 Task: Arrange a 45-minute guest list management meeting for a private party.
Action: Mouse moved to (74, 131)
Screenshot: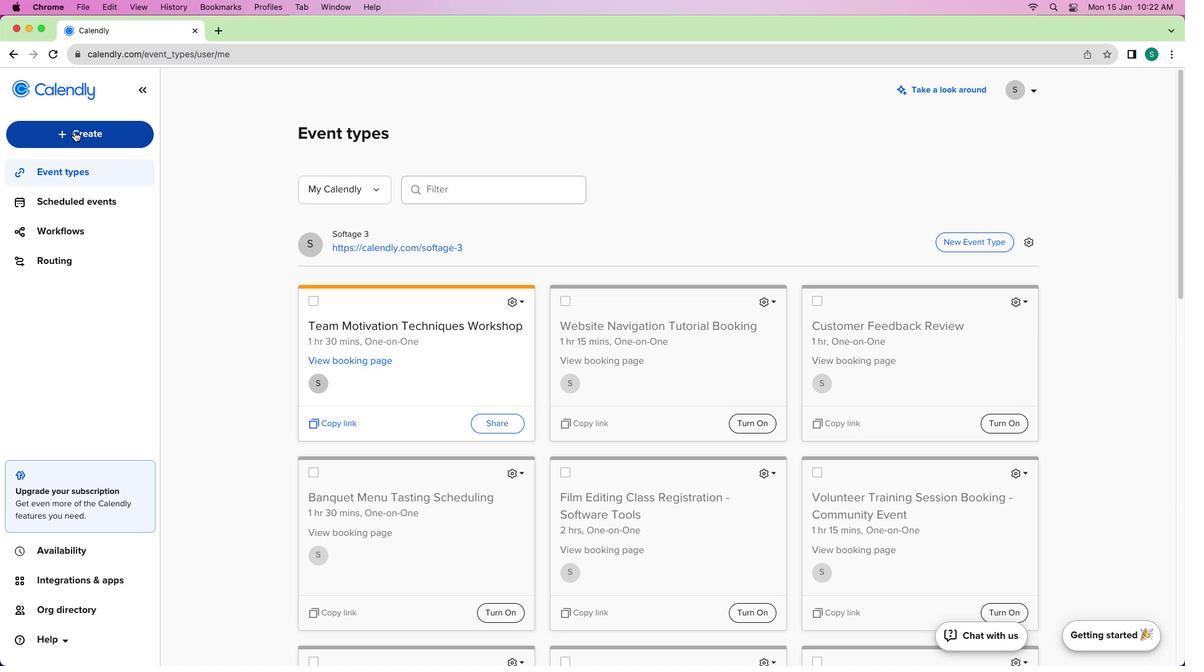 
Action: Mouse pressed left at (74, 131)
Screenshot: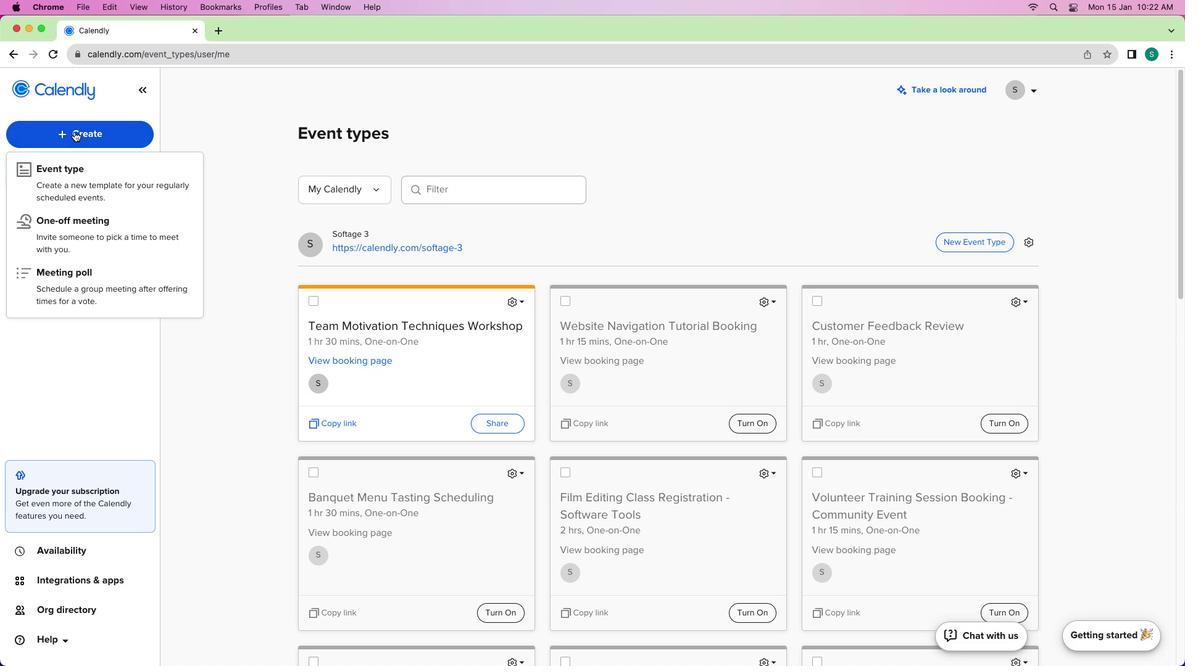 
Action: Mouse moved to (94, 170)
Screenshot: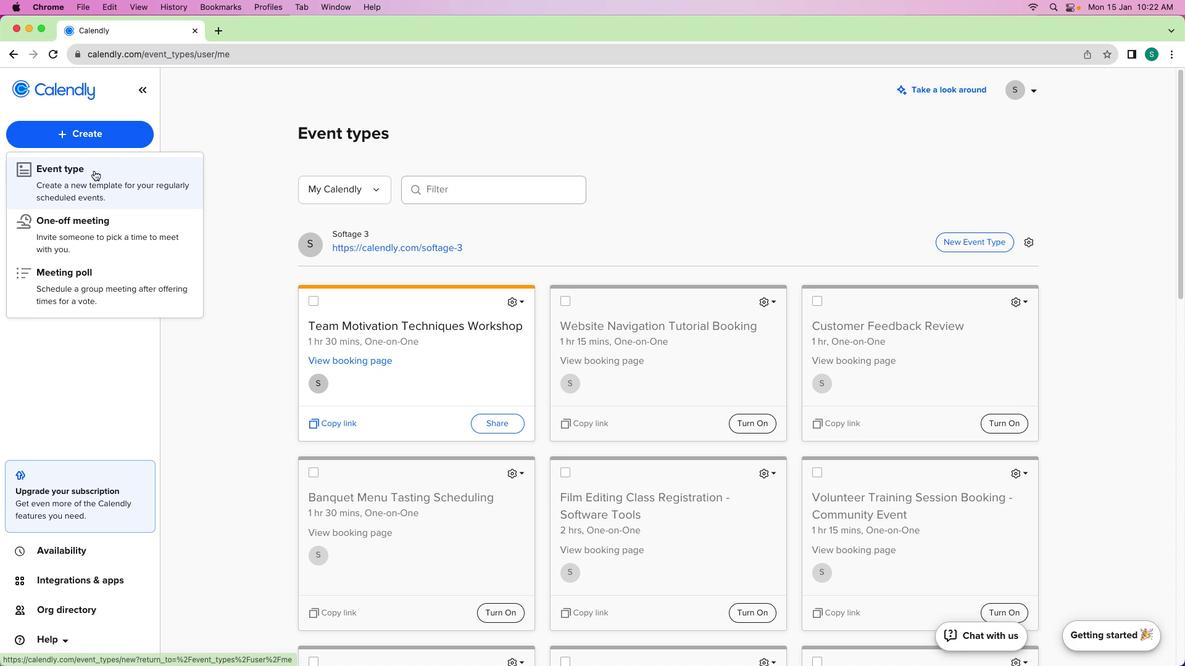 
Action: Mouse pressed left at (94, 170)
Screenshot: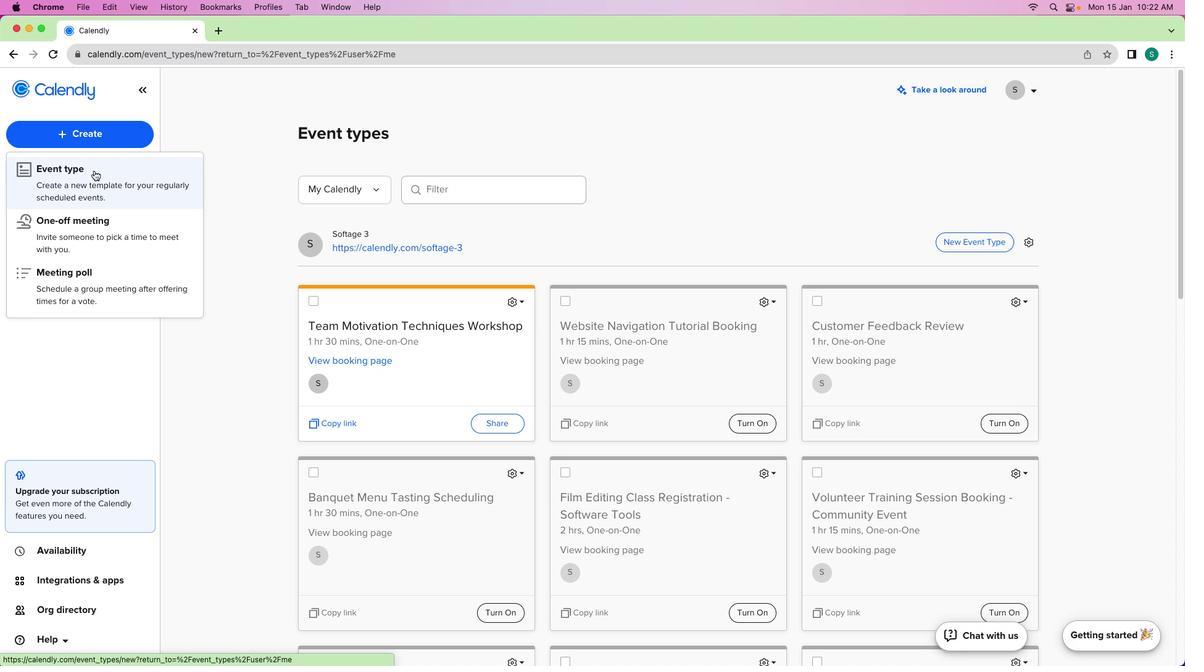 
Action: Mouse moved to (386, 246)
Screenshot: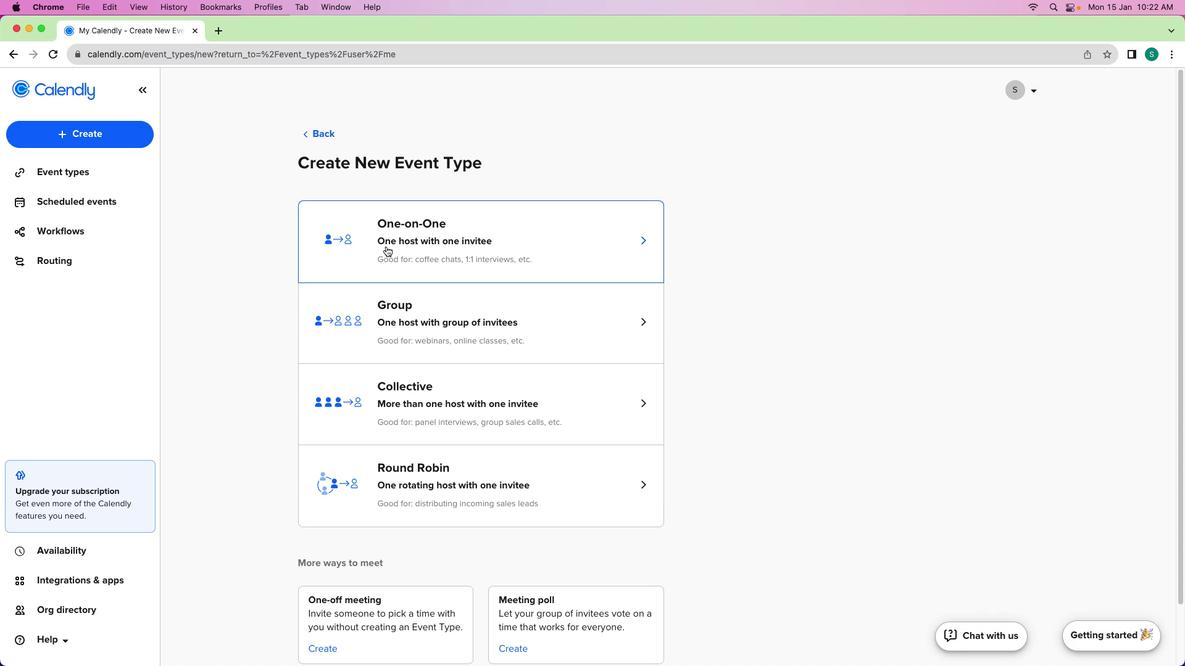 
Action: Mouse pressed left at (386, 246)
Screenshot: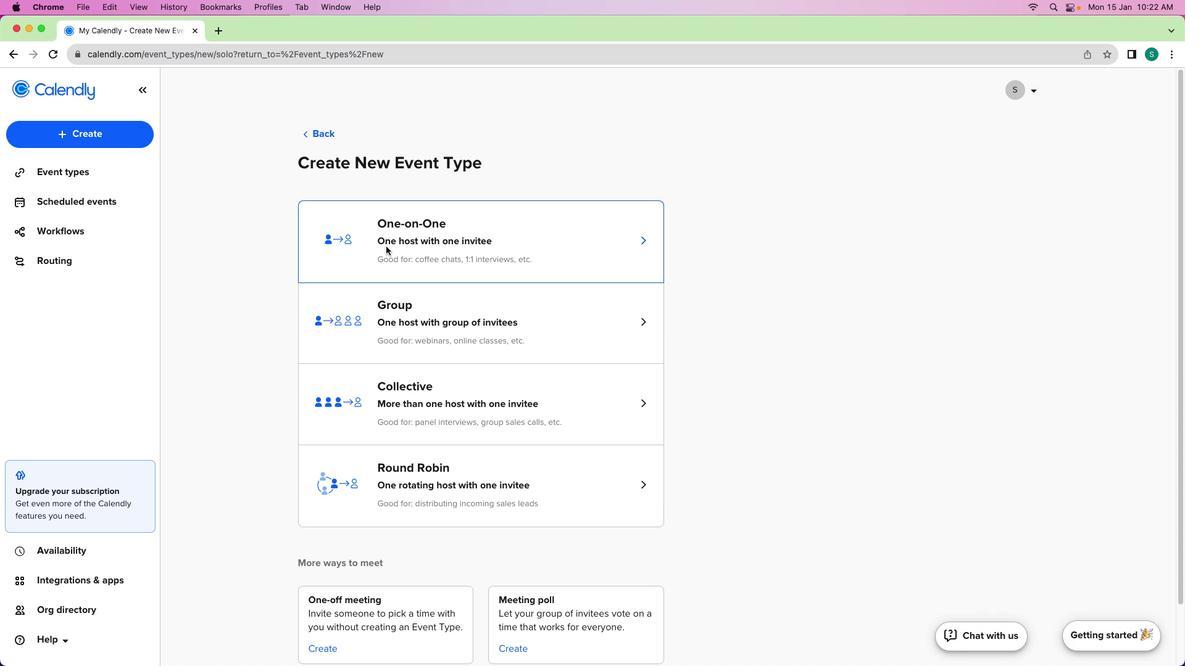 
Action: Mouse moved to (148, 189)
Screenshot: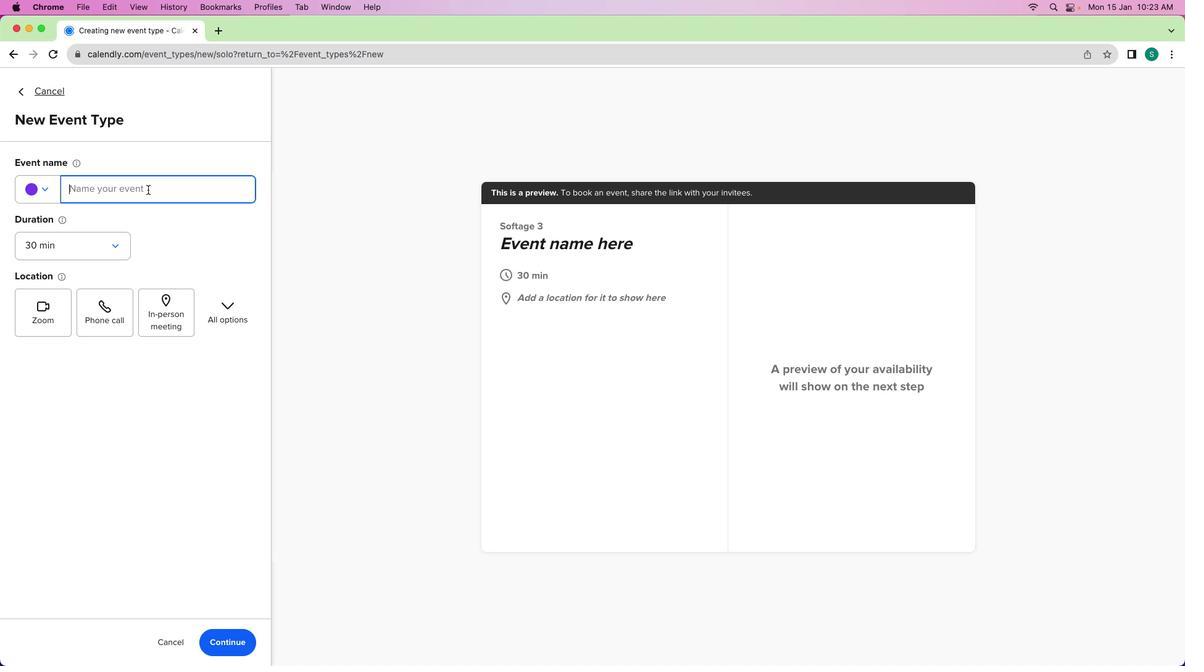 
Action: Mouse pressed left at (148, 189)
Screenshot: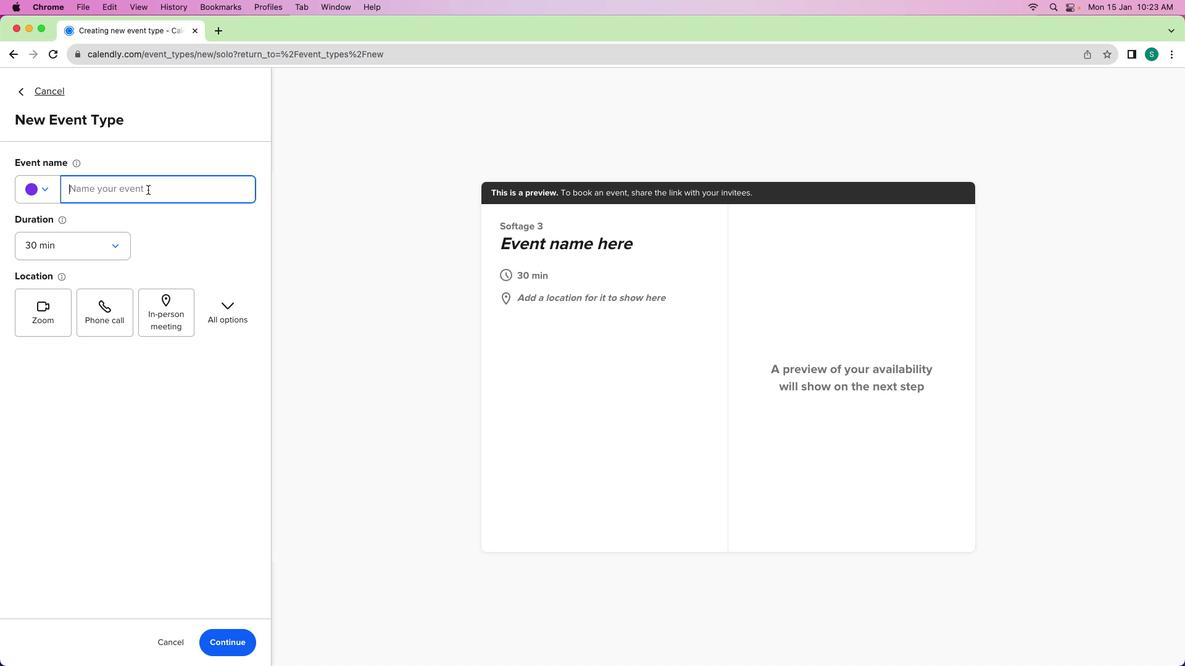 
Action: Mouse moved to (148, 189)
Screenshot: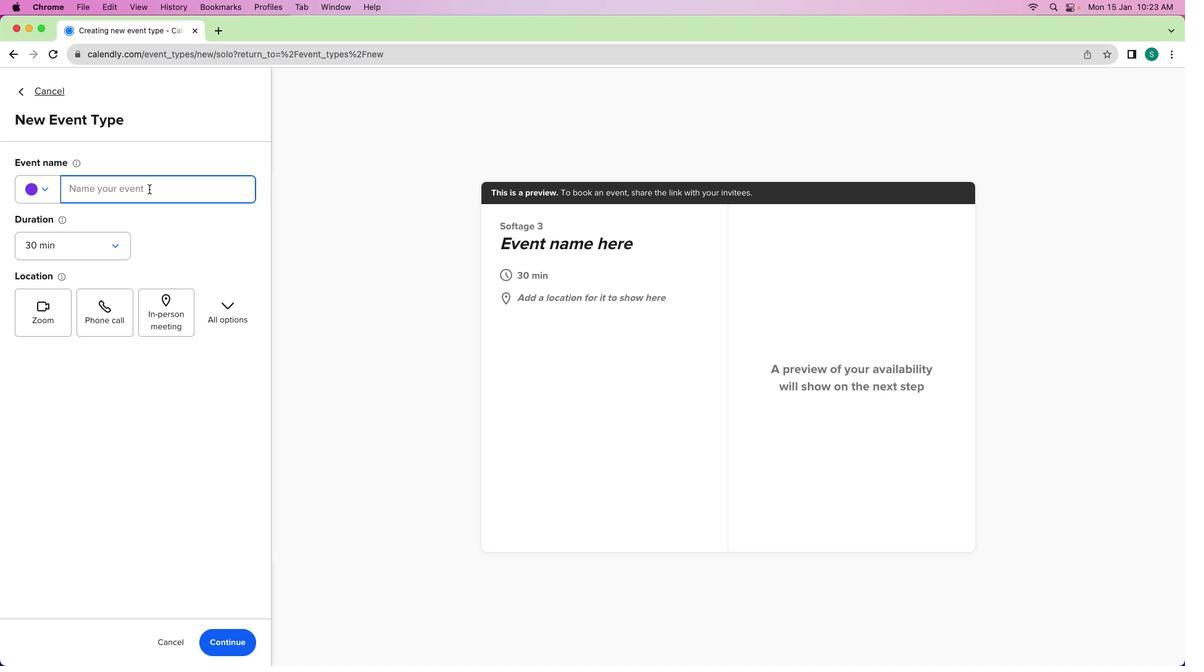 
Action: Key pressed Key.shift'G''u''e''s''t'Key.spaceKey.shift'L''i''s''t'Key.spaceKey.shift'M''a''n''a''g''e''m''e''n''t'Key.spaceKey.shift'M''e''e''t''i''n''g'Key.space'f''o''r'Key.spaceKey.shift'P''r''i''v''a''t''e'Key.spaceKey.shift'P''a''r''t''y'
Screenshot: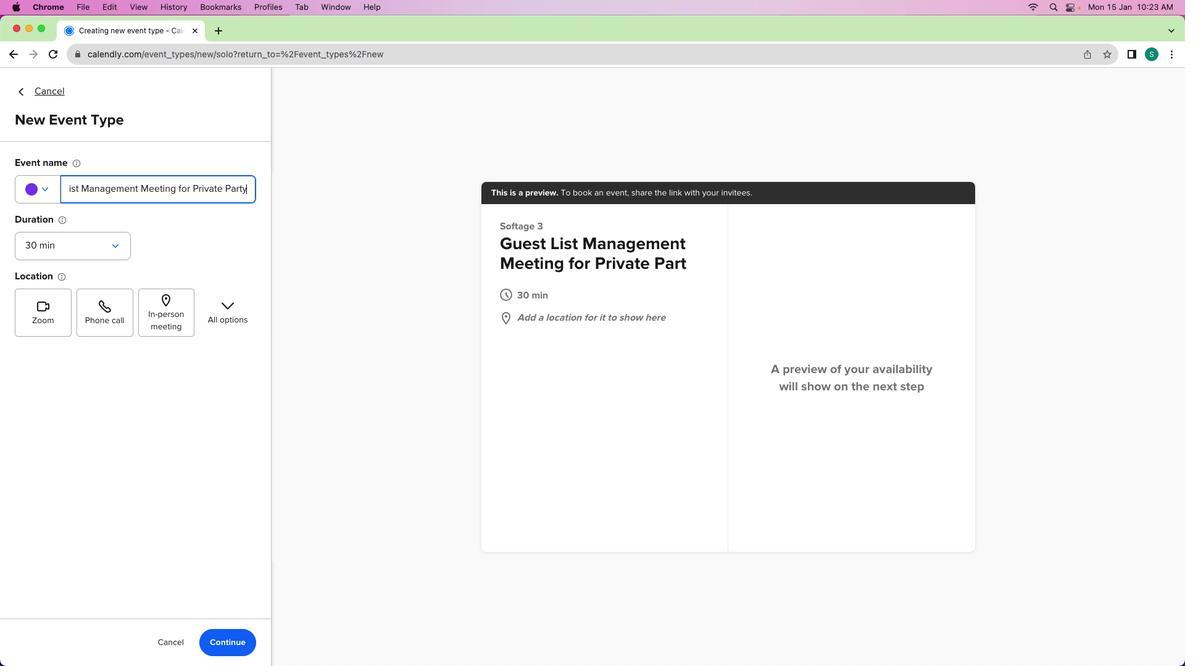 
Action: Mouse moved to (84, 250)
Screenshot: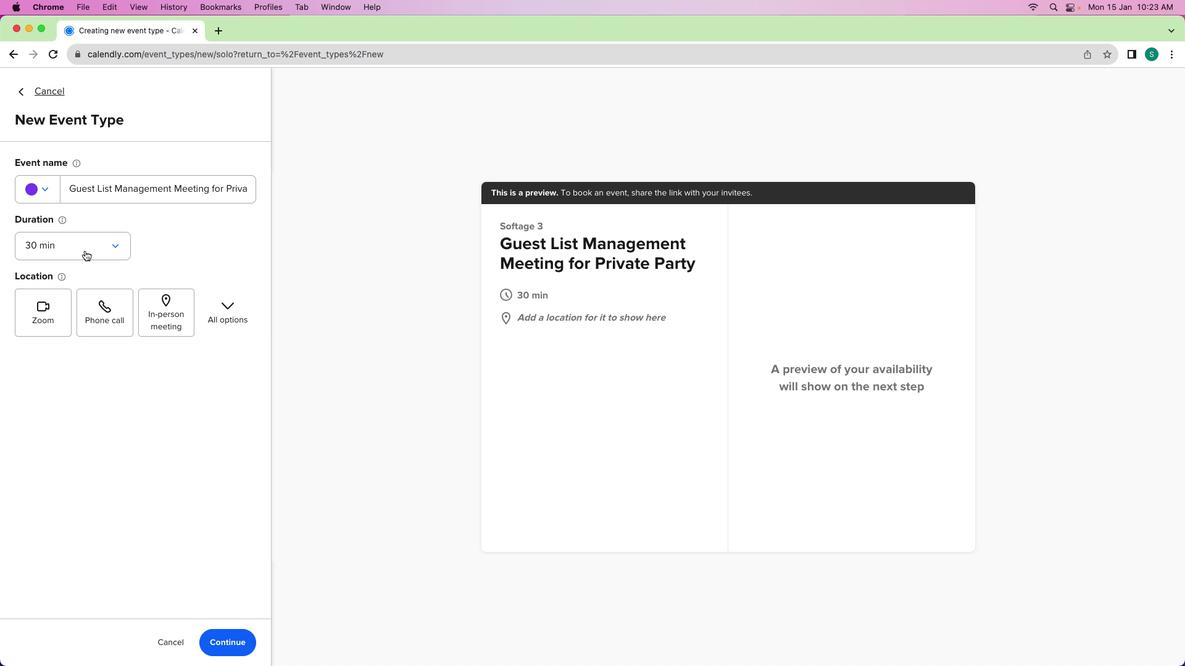 
Action: Mouse pressed left at (84, 250)
Screenshot: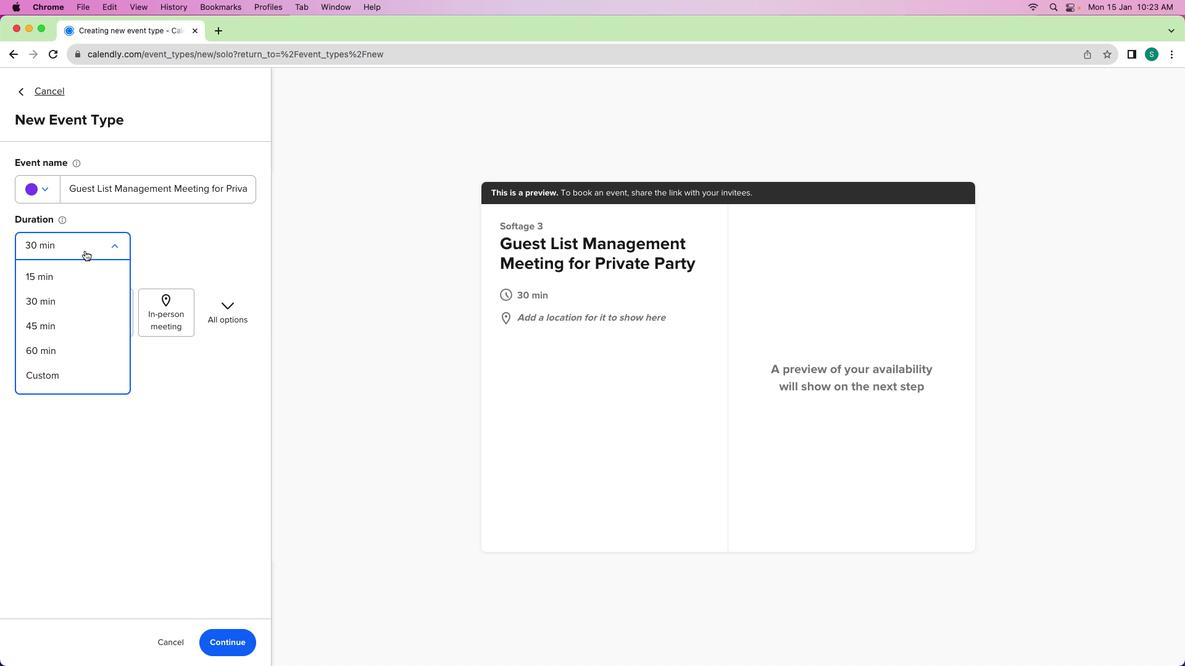 
Action: Mouse moved to (42, 325)
Screenshot: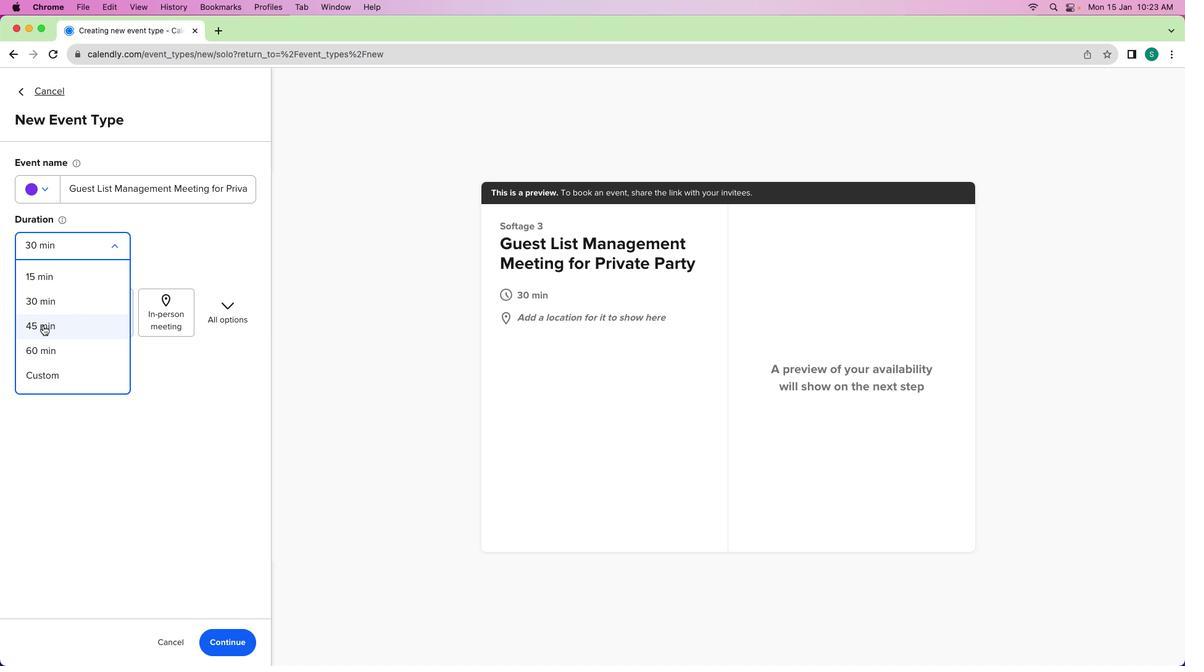 
Action: Mouse pressed left at (42, 325)
Screenshot: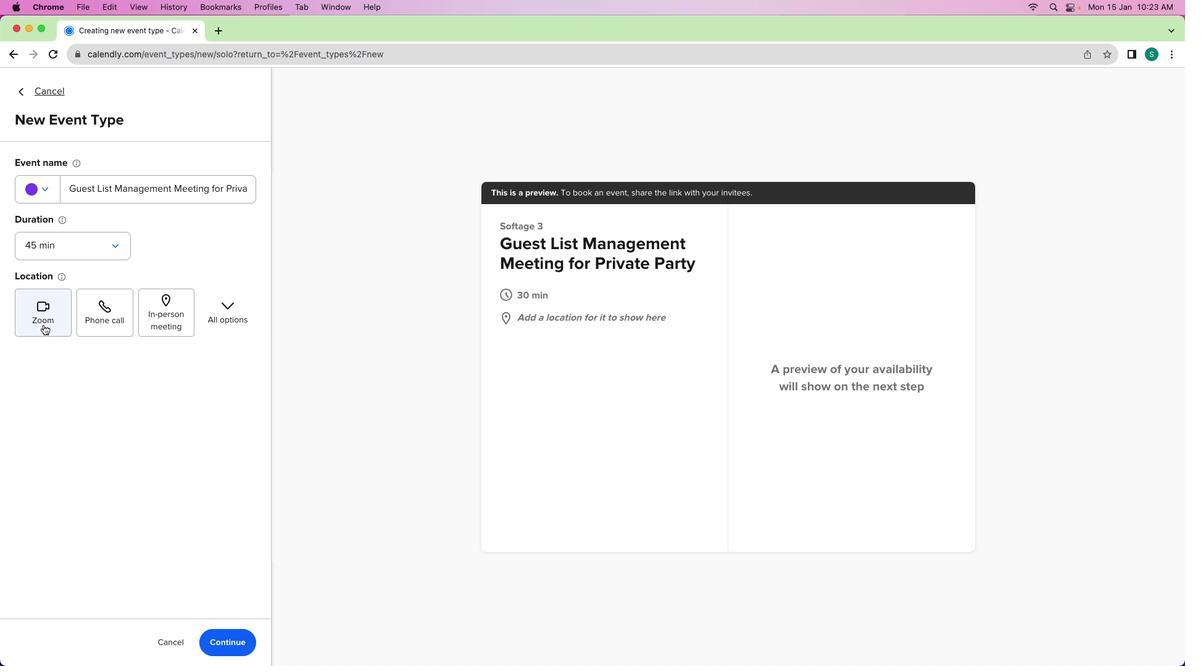 
Action: Mouse moved to (35, 200)
Screenshot: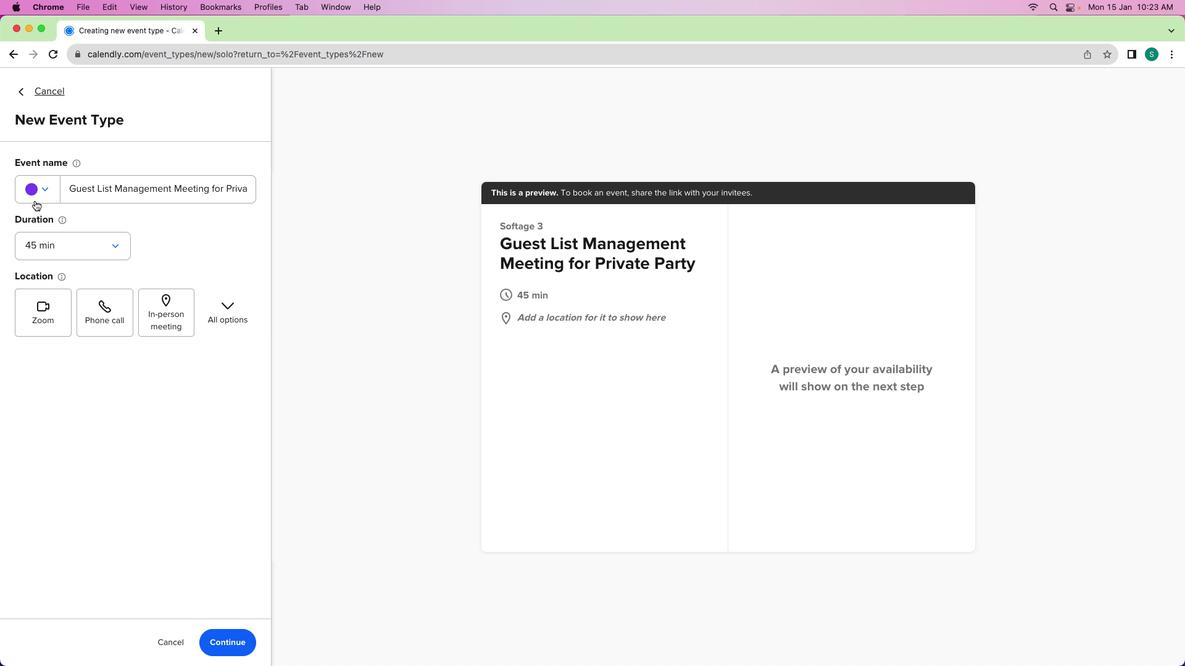 
Action: Mouse pressed left at (35, 200)
Screenshot: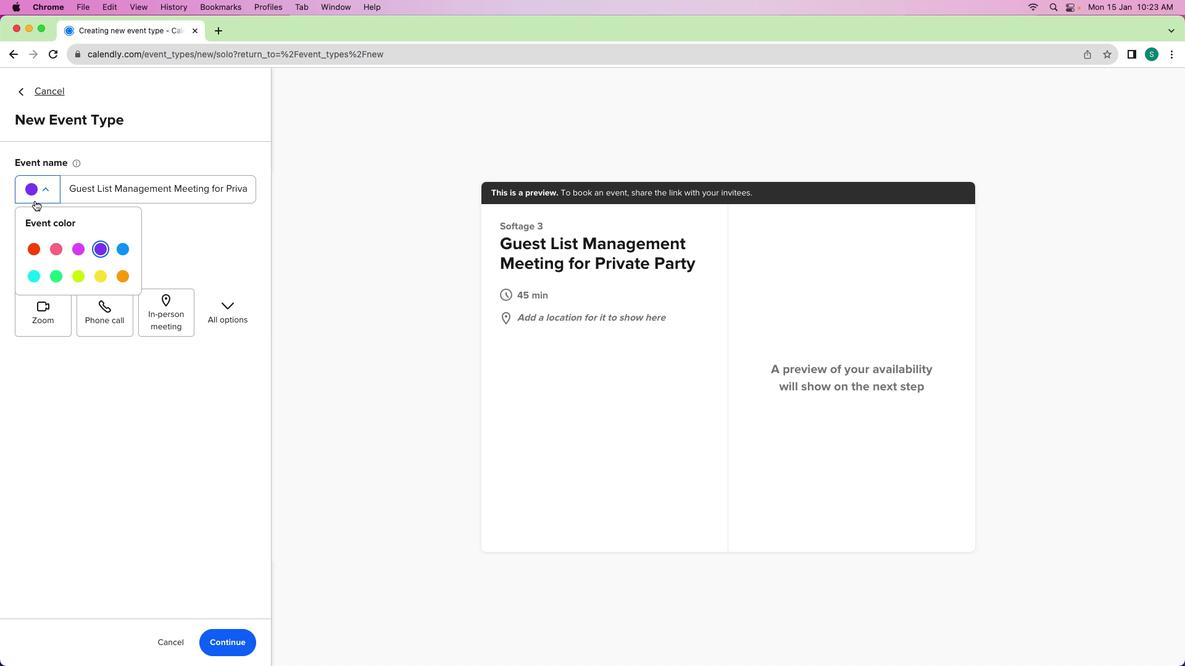 
Action: Mouse moved to (75, 249)
Screenshot: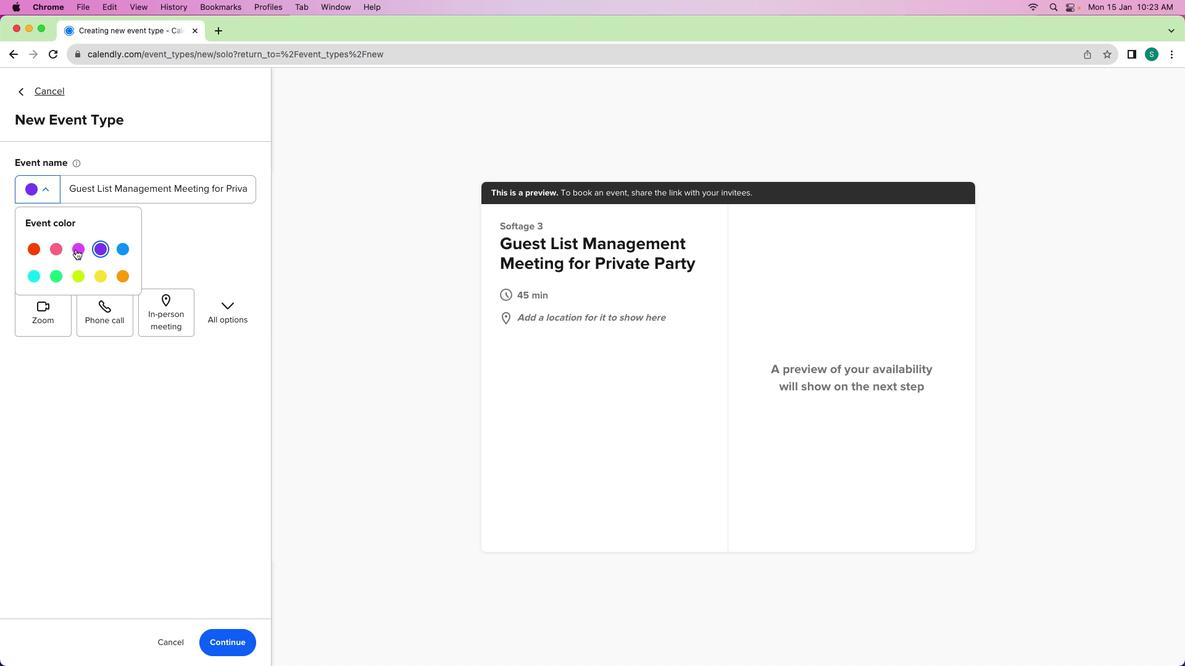 
Action: Mouse pressed left at (75, 249)
Screenshot: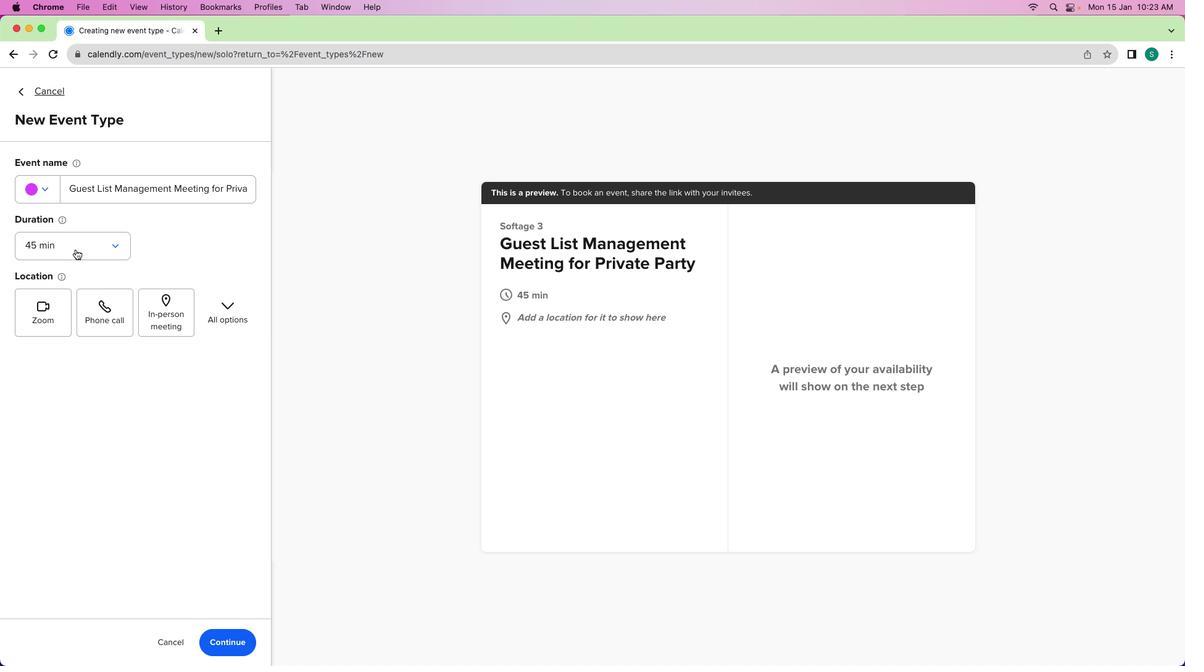 
Action: Mouse moved to (62, 295)
Screenshot: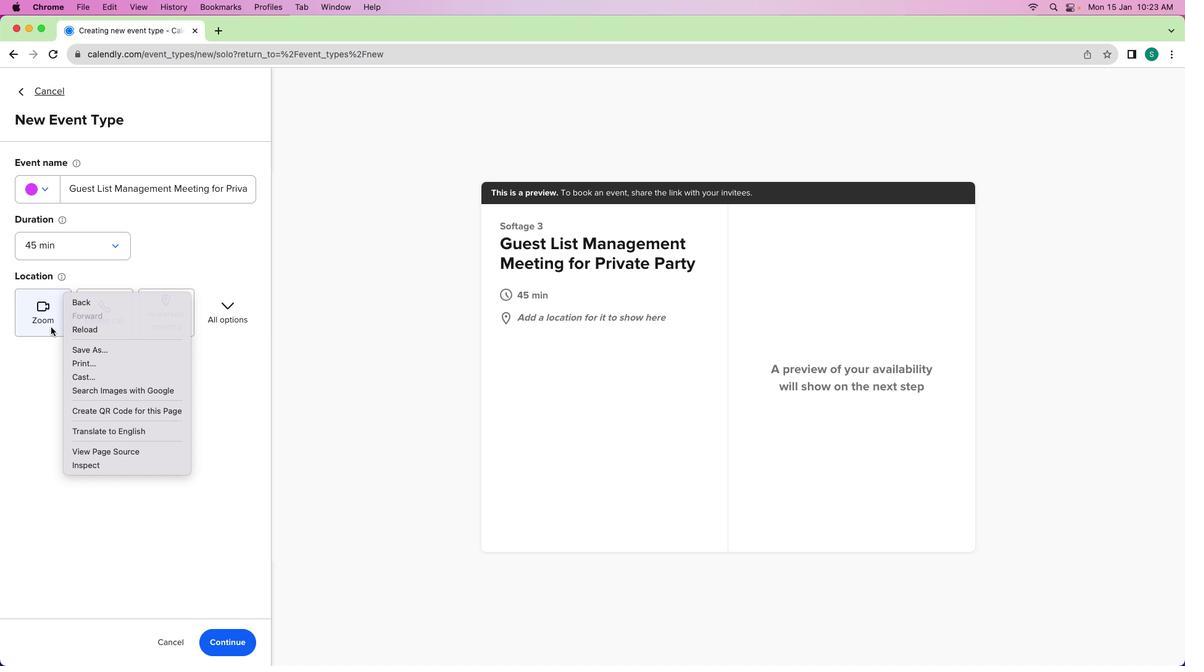 
Action: Mouse pressed right at (62, 295)
Screenshot: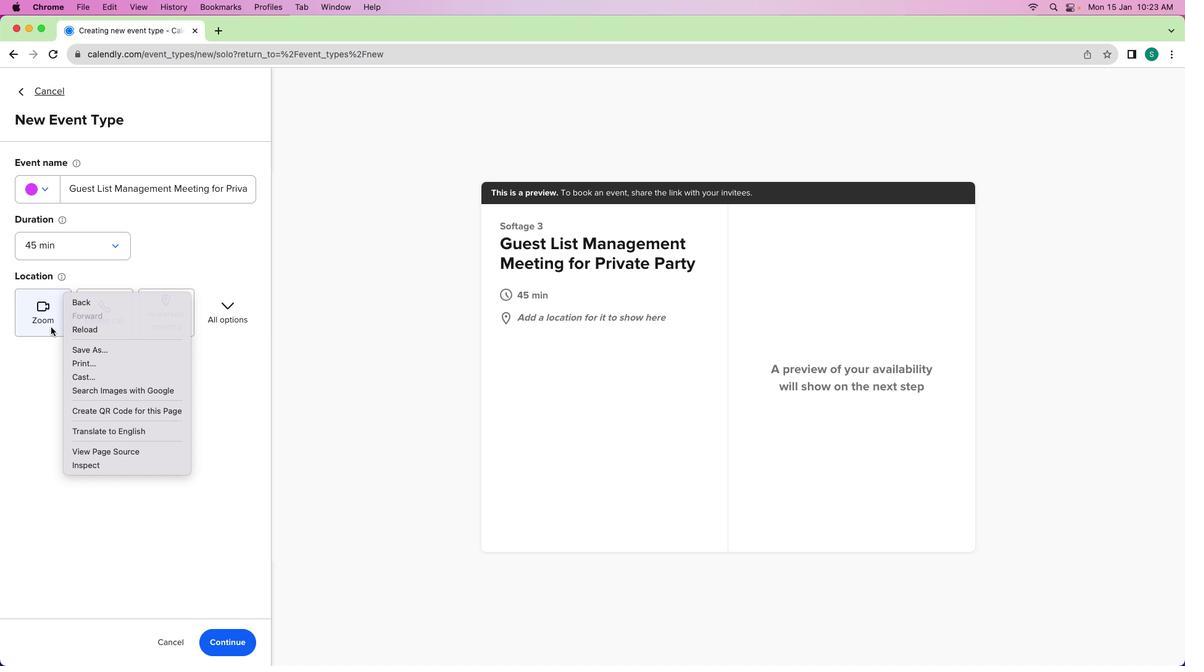 
Action: Mouse moved to (55, 321)
Screenshot: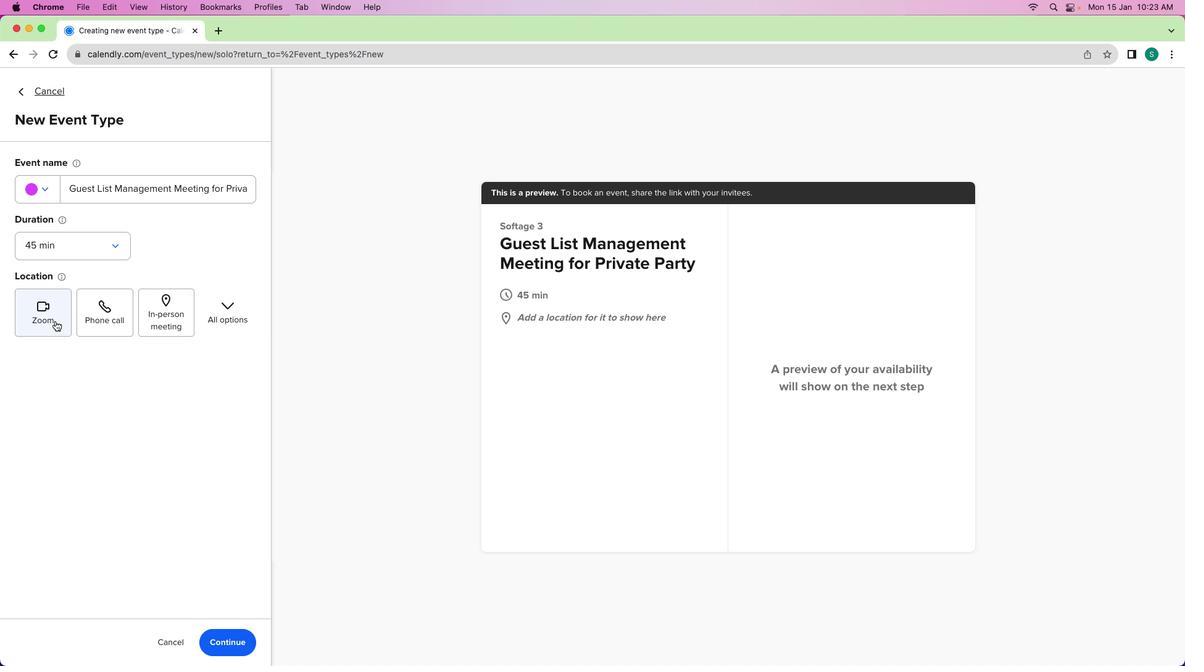 
Action: Mouse pressed left at (55, 321)
Screenshot: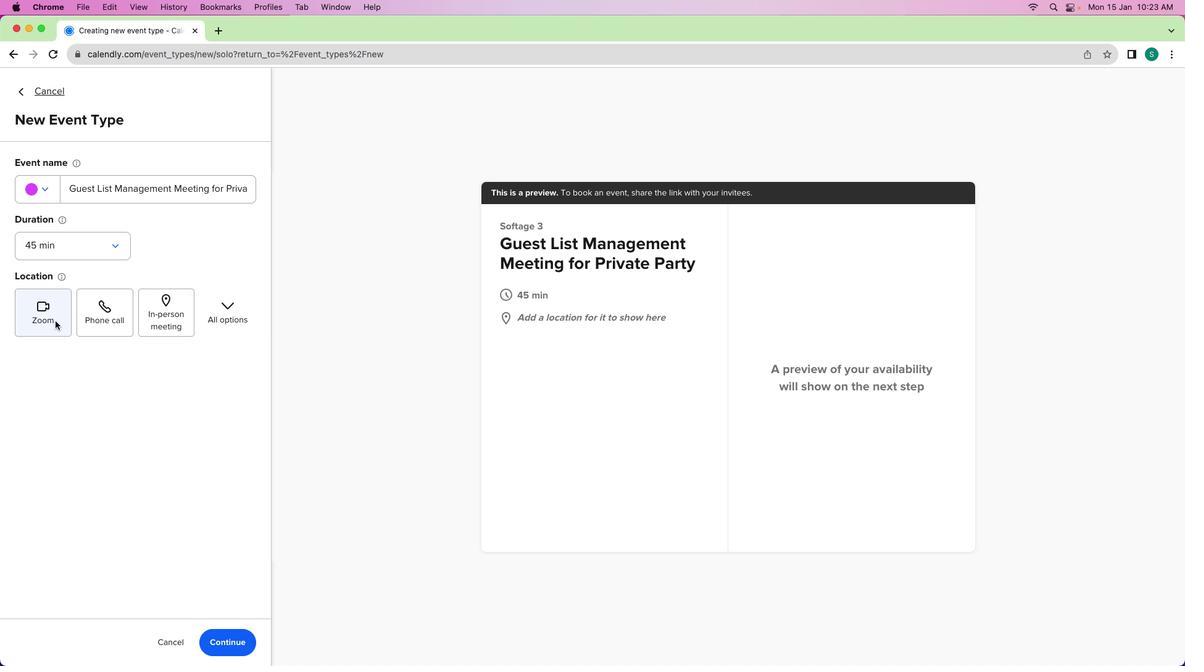 
Action: Mouse moved to (233, 632)
Screenshot: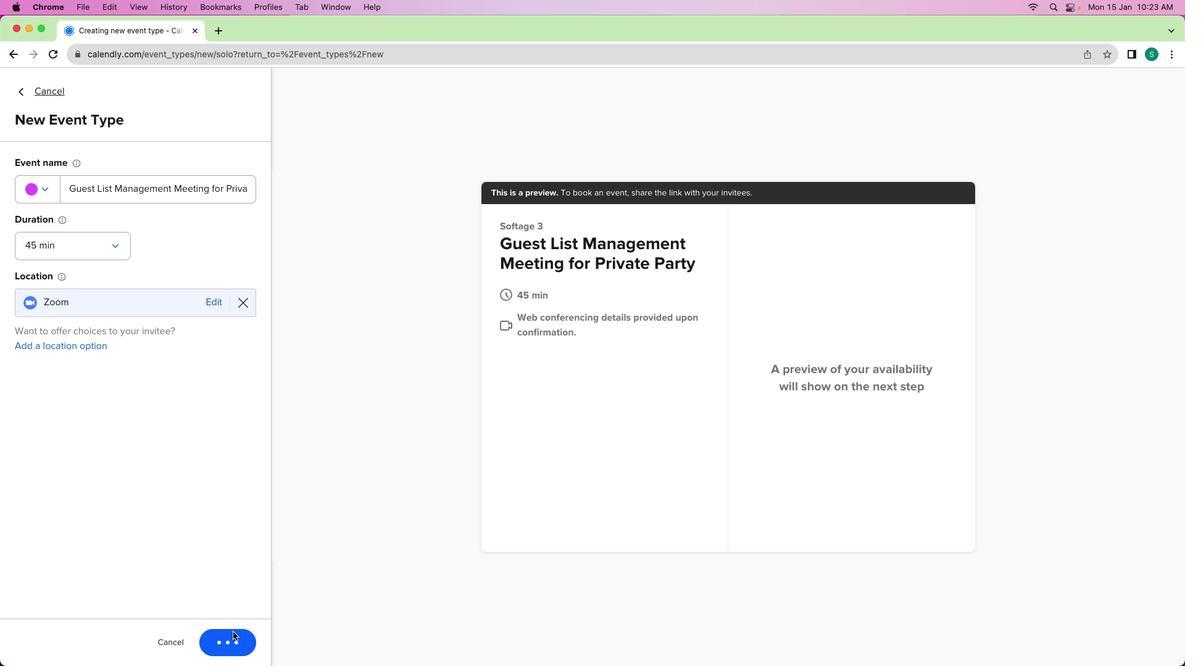 
Action: Mouse pressed left at (233, 632)
Screenshot: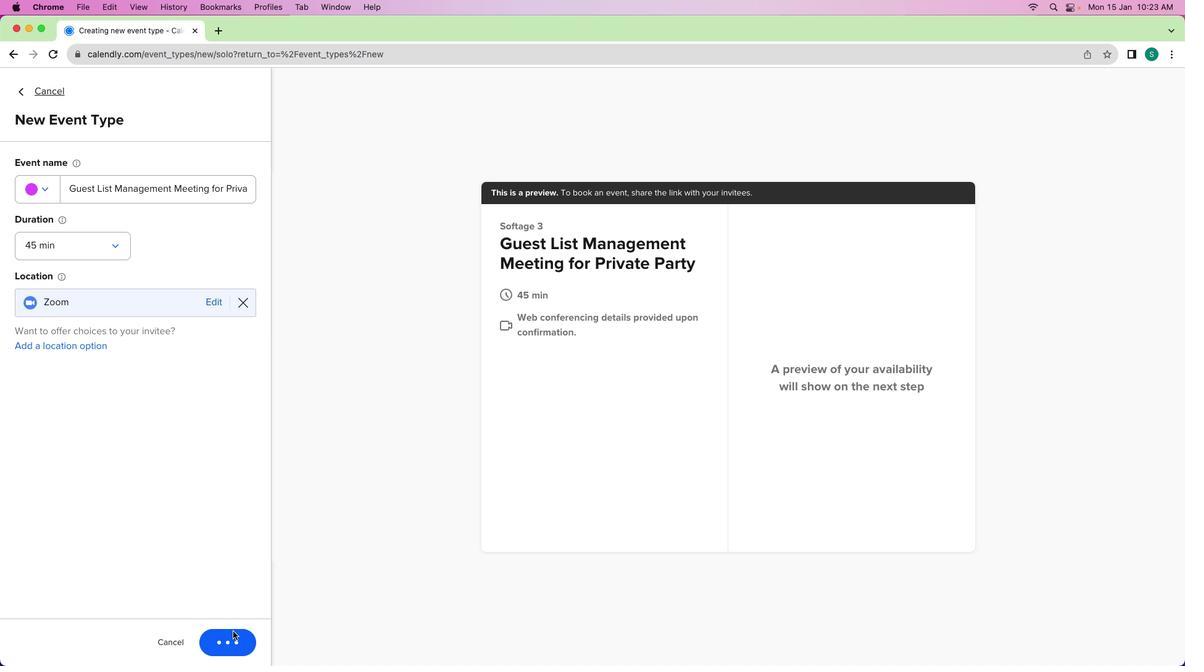
Action: Mouse moved to (170, 222)
Screenshot: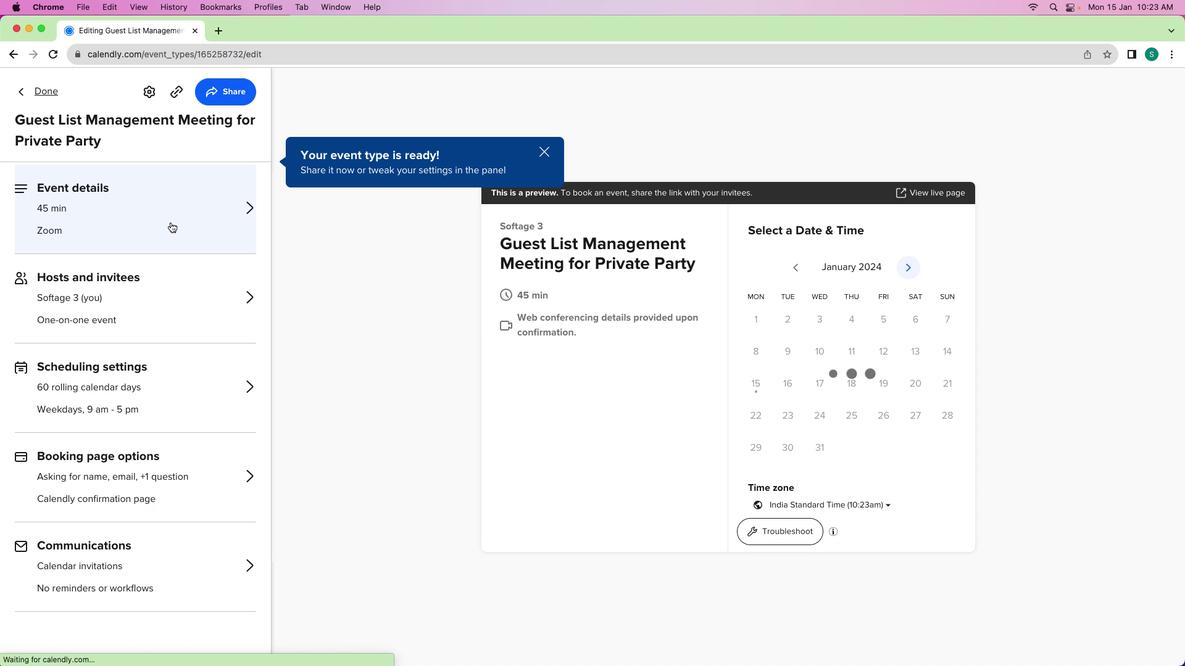 
Action: Mouse pressed left at (170, 222)
Screenshot: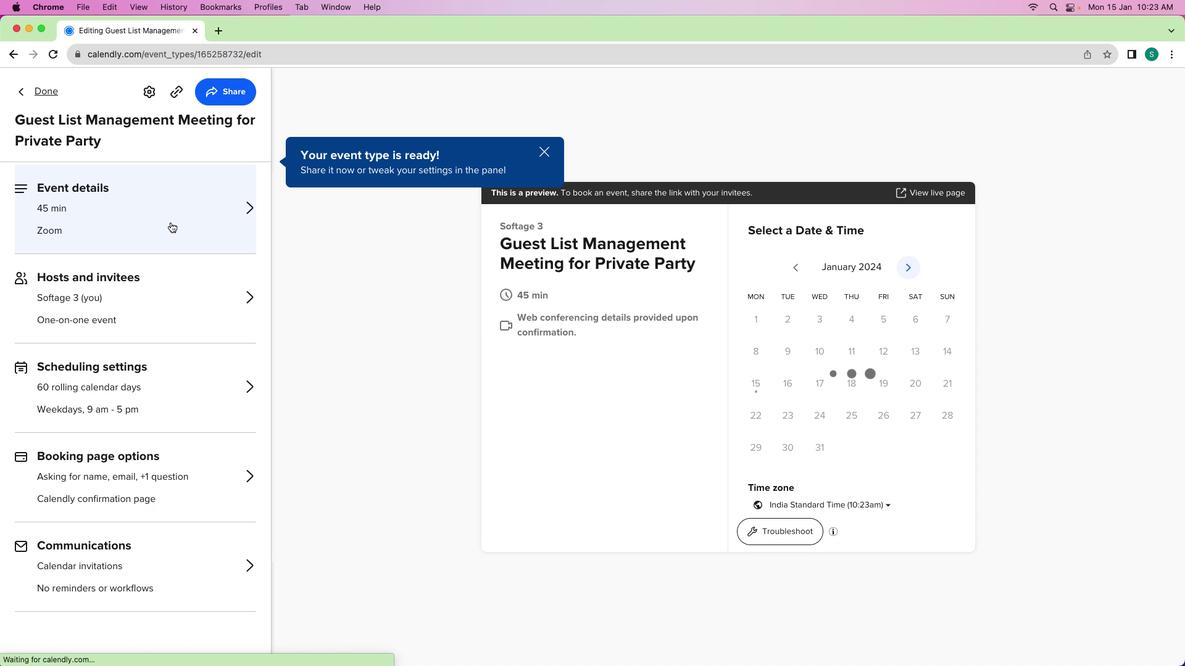 
Action: Mouse moved to (80, 427)
Screenshot: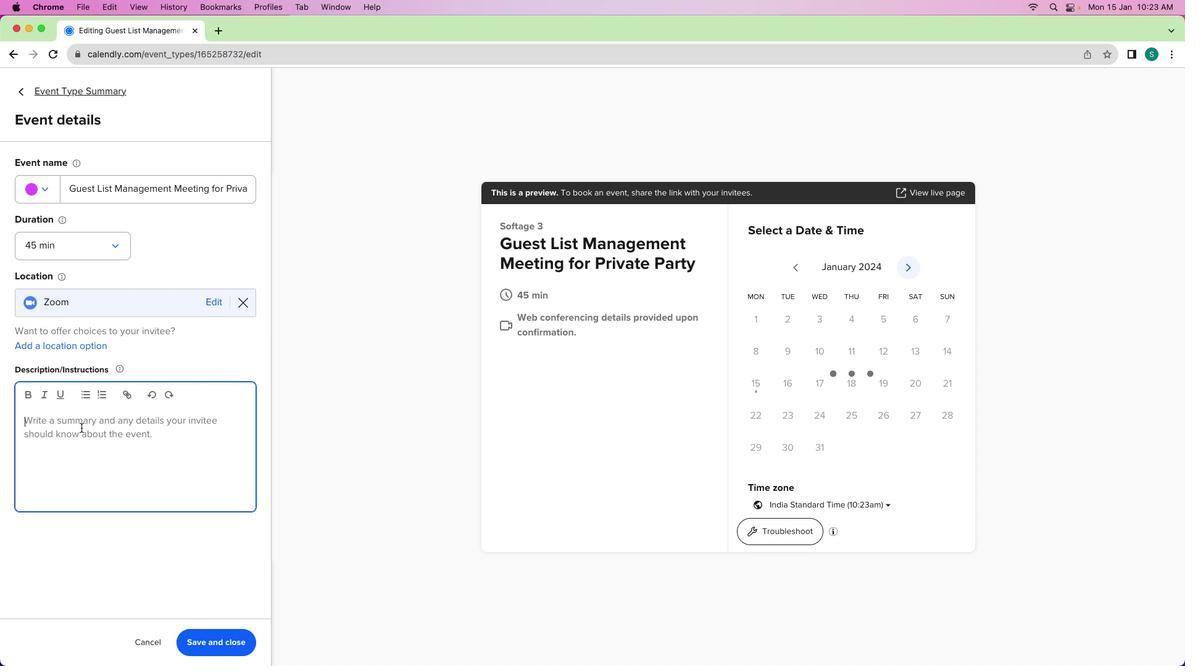 
Action: Mouse pressed left at (80, 427)
Screenshot: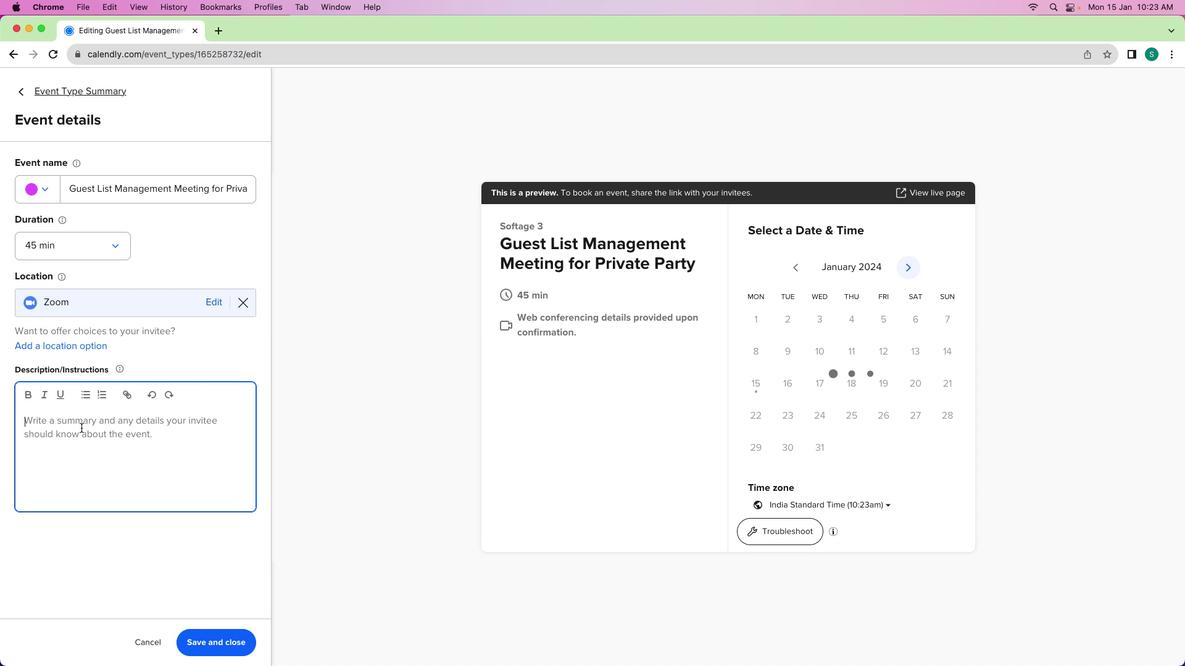 
Action: Mouse moved to (82, 428)
Screenshot: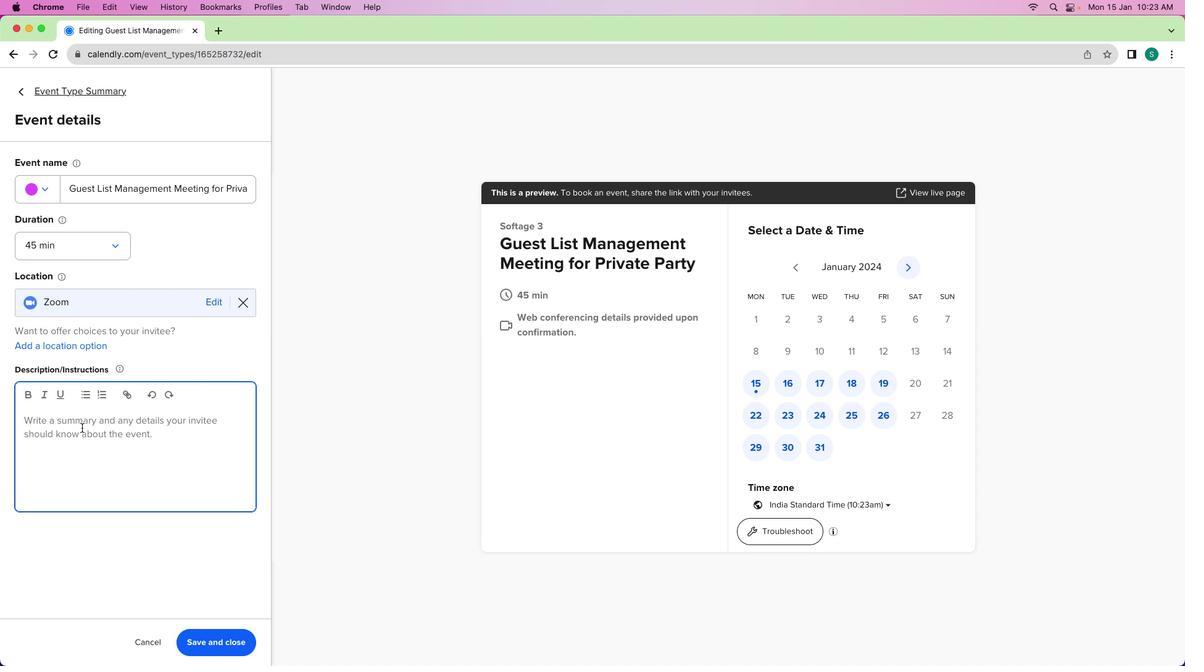 
Action: Key pressed Key.shift'H''e''l''l''o'Key.spaceKey.shift'J''o''n''a''s'','Key.enterKey.shift'T''o'Key.space'e''n''s''u''r''e'Key.spaceKey.space'a'Key.spaceKey.leftKey.leftKey.backspaceKey.backspaceKey.spaceKey.down's''m''o''o''t''h''l''y'Key.space'm''a''n''a''g''e''d'Key.space'g''u''e''s''t'Key.space'l''i''s''t'Key.space'f''o''r'Key.space'o''u''r'Key.space'u''p''c''o''m''i''n''g'Key.space'p''r''i''v''a''t''e'Key.space'p''a''r''t''y'','Key.spaceKey.shift'I'"'"'v''e'Key.space's''c''h''e''d''u''l''e''d'Key.space'a'Key.space'4''5''-''m''i''n''u''t''e'Key.space'm''e''e''t''i''n''g''.'Key.spaceKey.shift'L''e''t'"'"'s'Key.space'd''i''s''c''u''s''s'Key.space'i''n''v''i''t''a''t''i''o''n''s'','Key.spaceKey.shift'R''S''V''P''S'Key.backspace's'','Key.space'a''n''d'Key.space'a''n''y'Key.space's''p''e''c''i''a''l''s'Key.spaceKey.backspaceKey.backspaceKey.space'c''o''n''s''i''d''e''r''a''t''i''o''n''s''.'Key.enterKey.shift'L''o''o''k''i''n''g'Key.space'f''o''r''w''a''r''d'Key.space't''o'Key.space'a'Key.space'w''e''l''l''-''o''r''g''a''n''i''z''e''d'Key.space'e''v''e''n''r'Key.backspace't''.'Key.backspaceKey.shift_r'!'
Screenshot: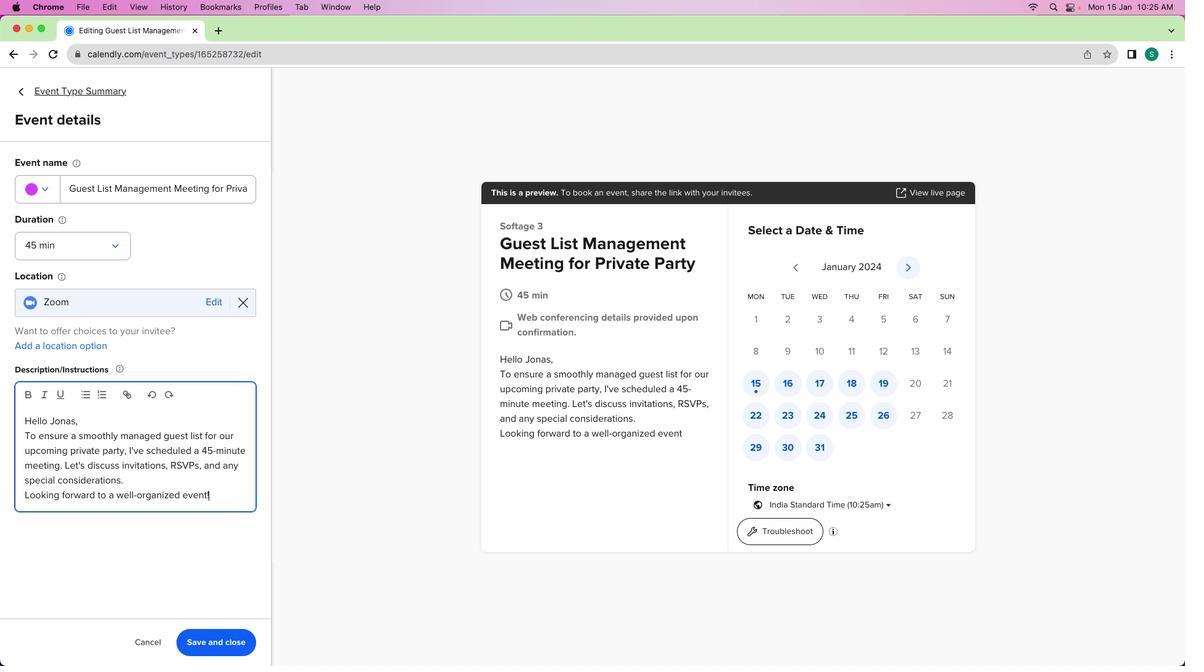 
Action: Mouse moved to (96, 438)
Screenshot: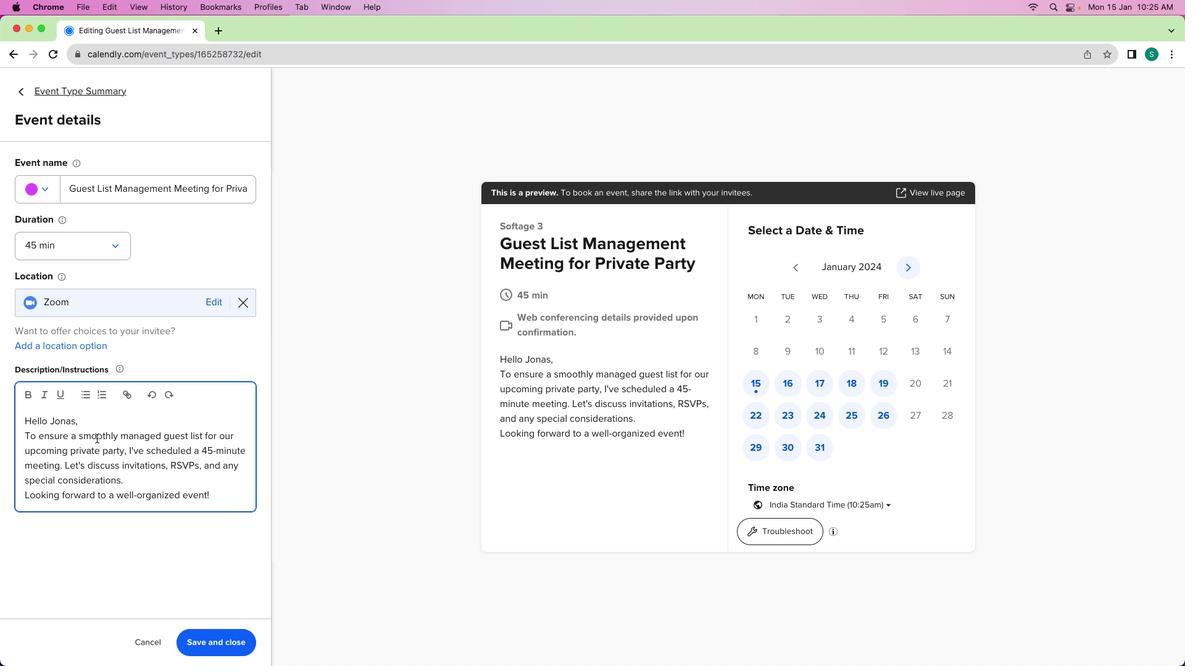 
Action: Key pressed Key.enterKey.shift'B''e''s''t'Key.space'r''e''g''a''r''d''s'','Key.enterKey.shift'S''o''f''t'Key.shift'A''G''e'Key.leftKey.backspace'g'Key.down
Screenshot: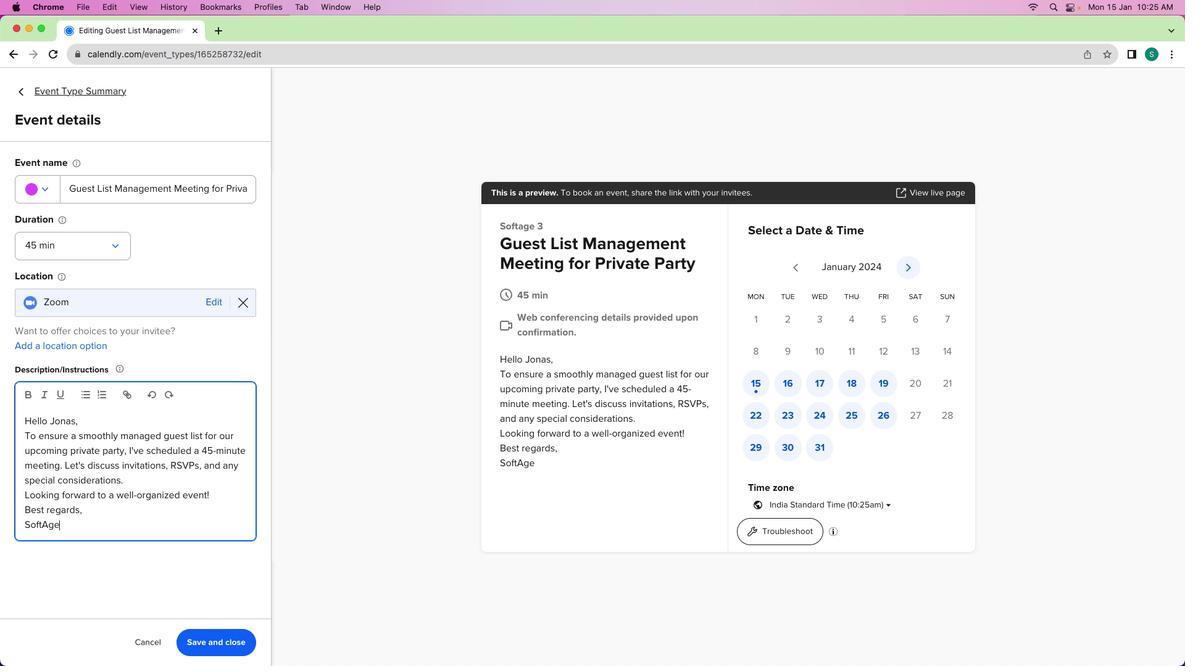 
Action: Mouse moved to (207, 648)
Screenshot: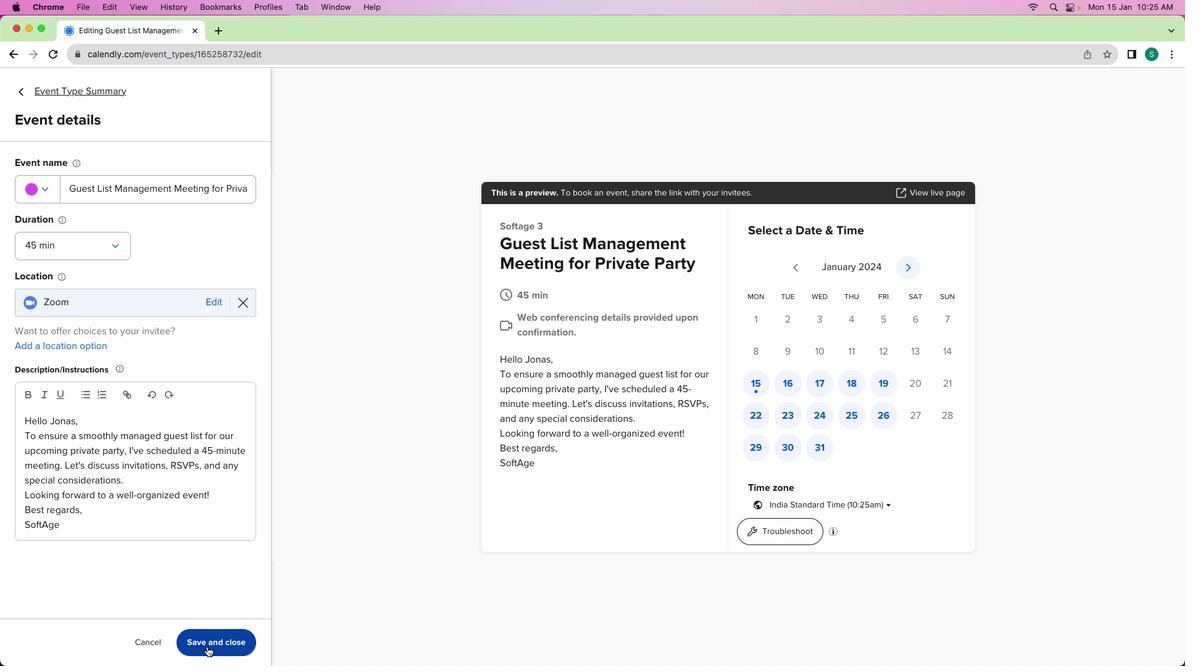
Action: Mouse pressed left at (207, 648)
Screenshot: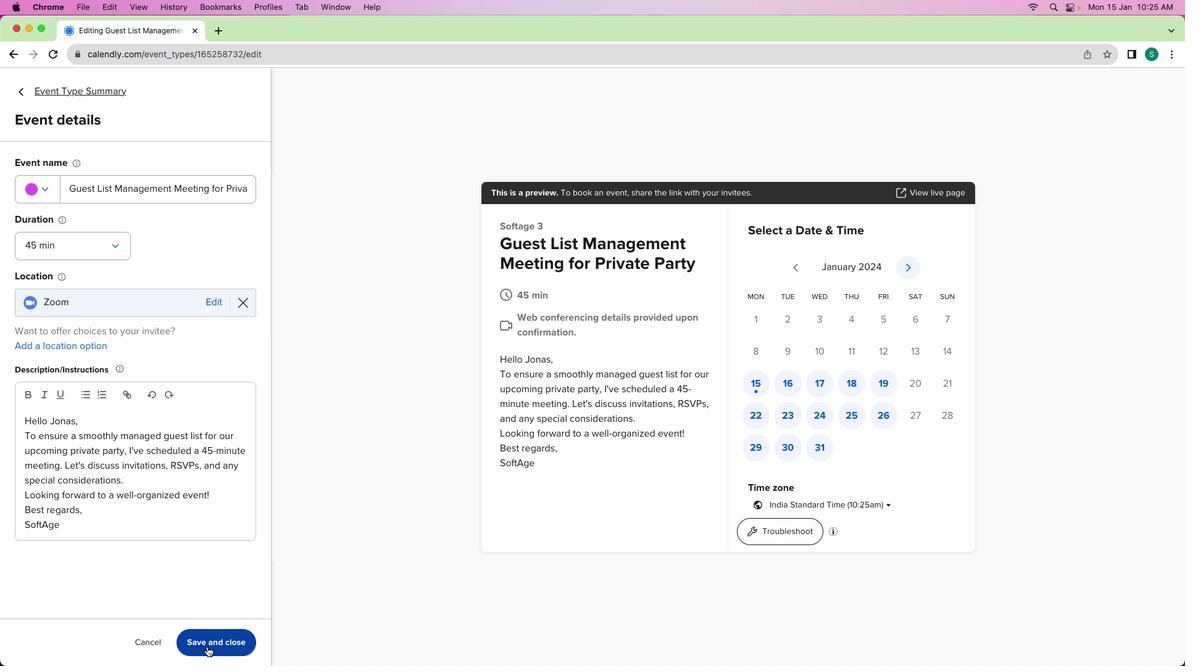 
Action: Mouse moved to (204, 382)
Screenshot: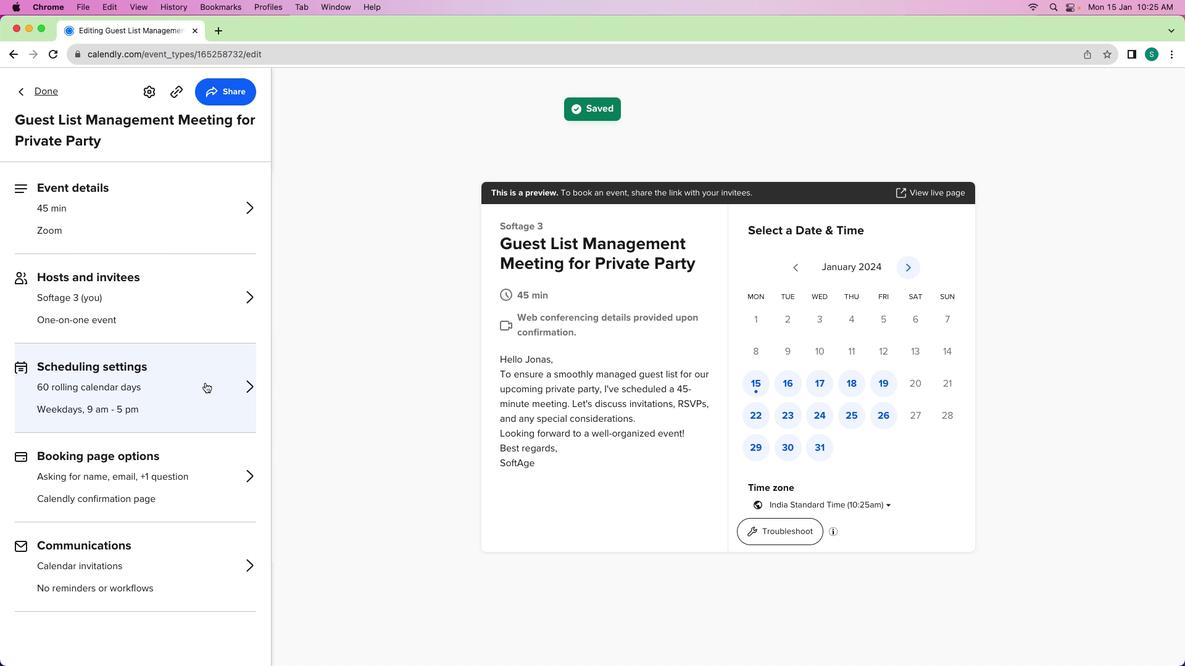 
Action: Mouse pressed left at (204, 382)
Screenshot: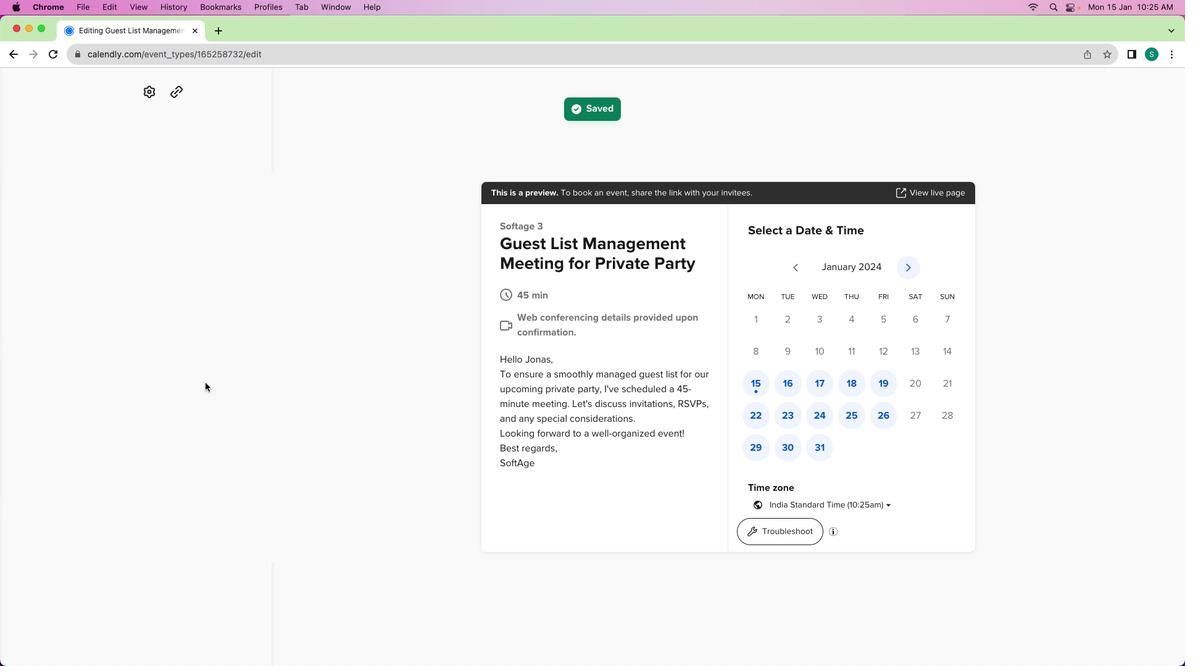 
Action: Mouse moved to (225, 464)
Screenshot: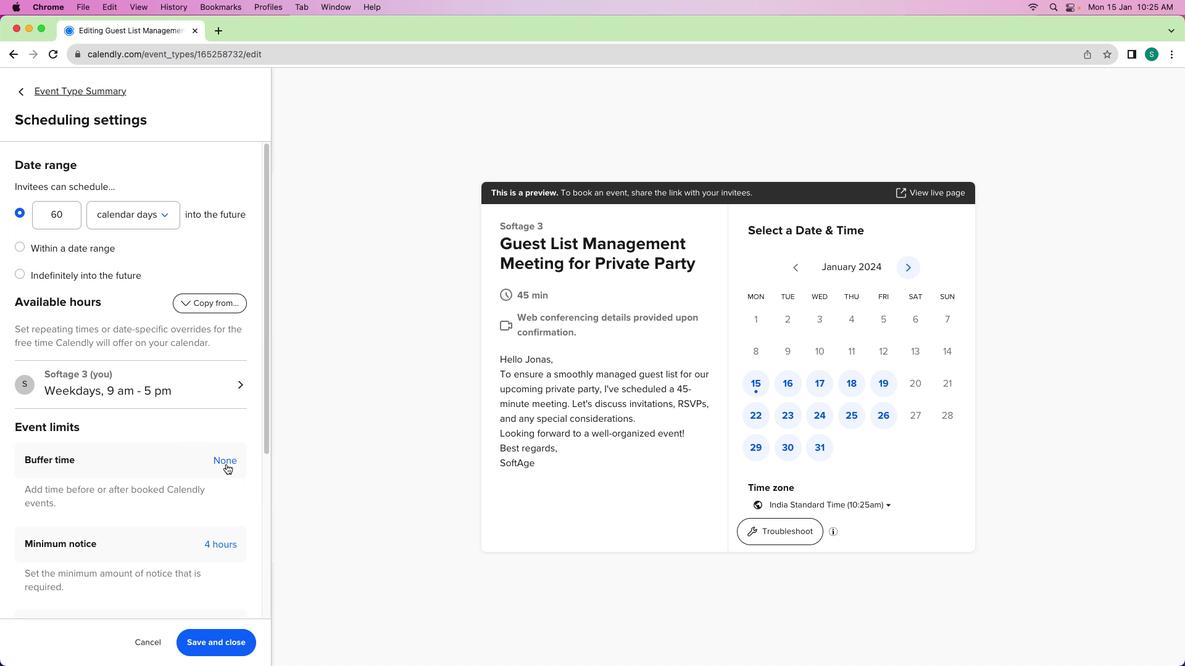 
Action: Mouse pressed left at (225, 464)
Screenshot: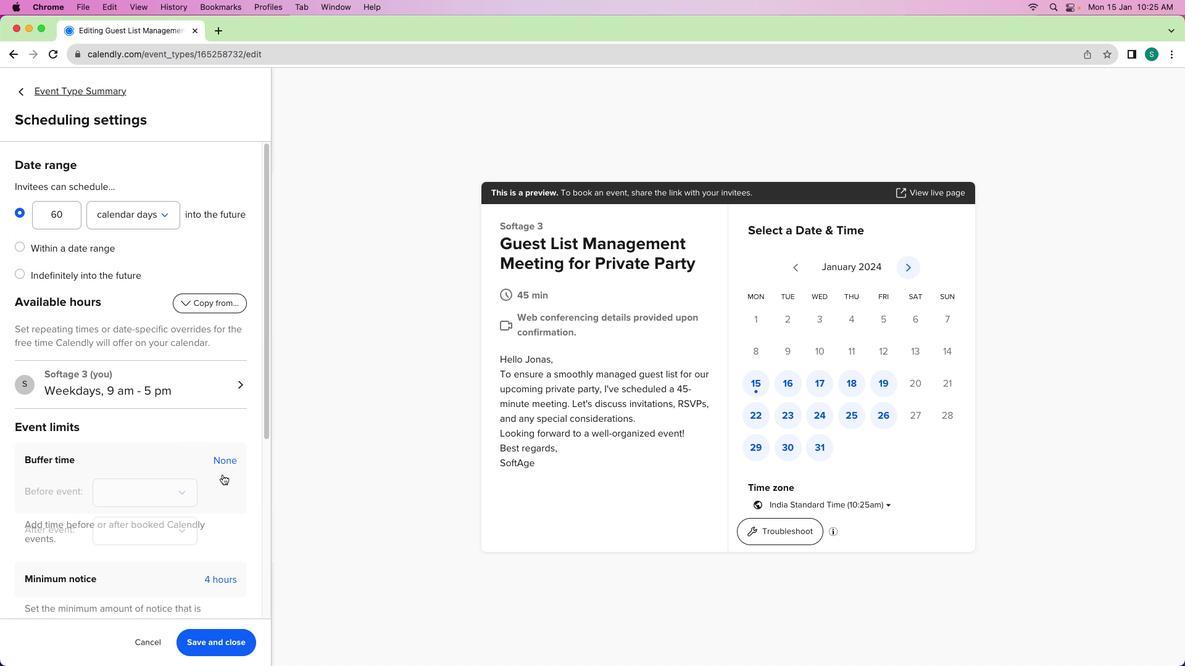 
Action: Mouse moved to (171, 485)
Screenshot: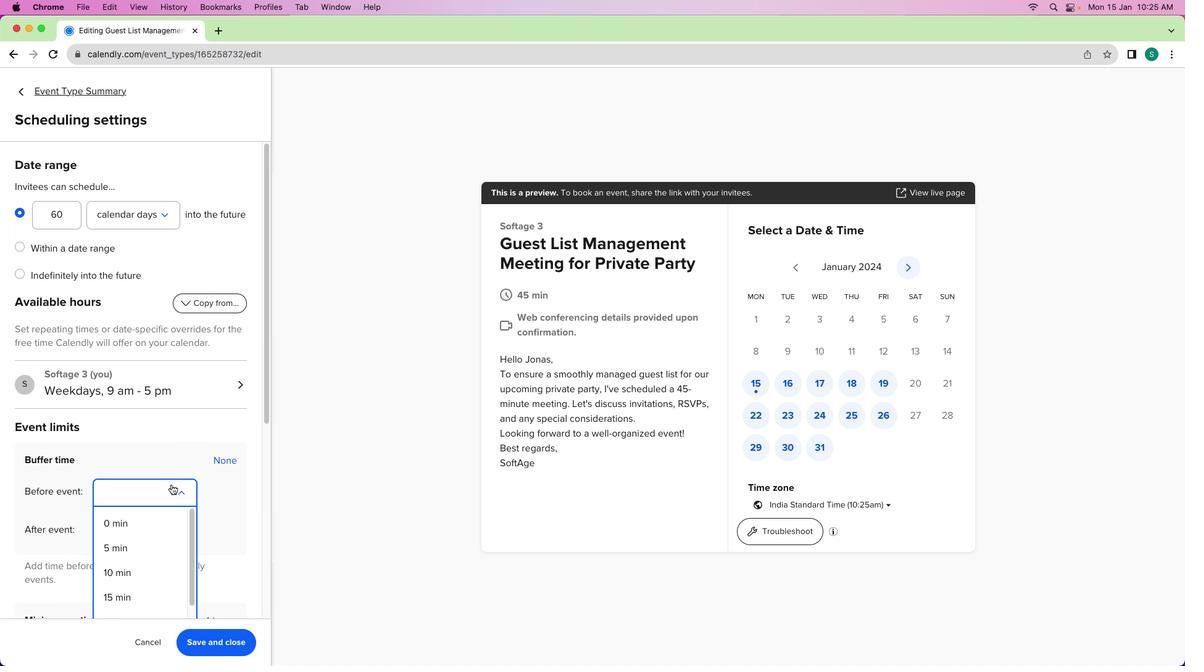 
Action: Mouse pressed left at (171, 485)
Screenshot: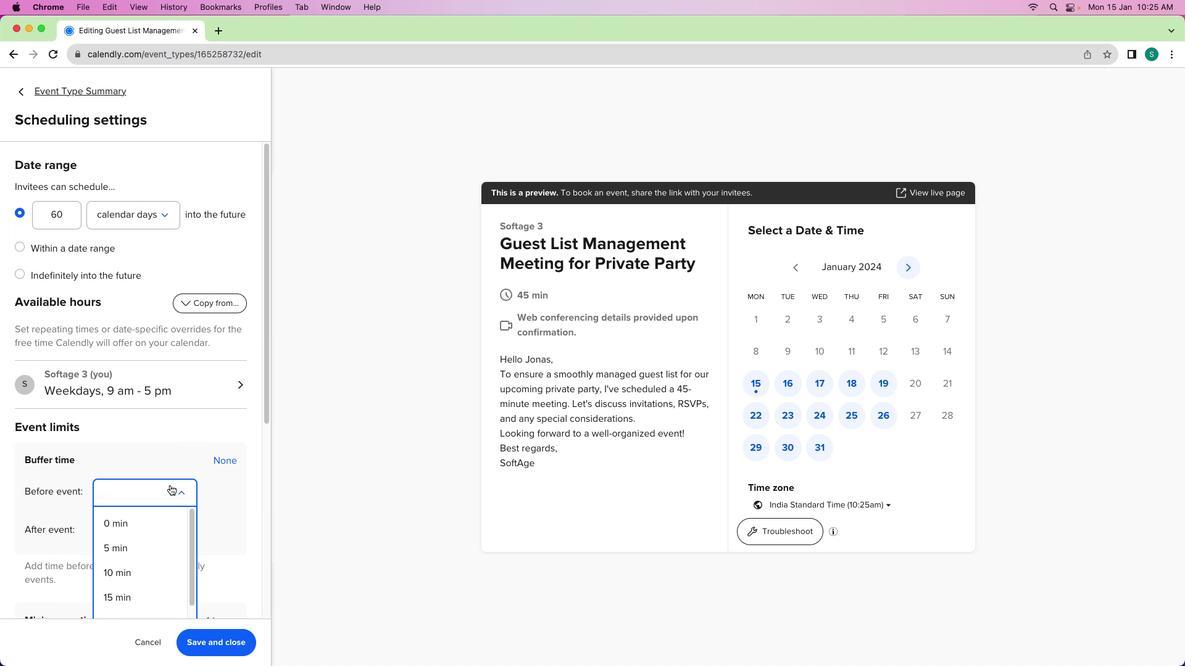 
Action: Mouse moved to (160, 591)
Screenshot: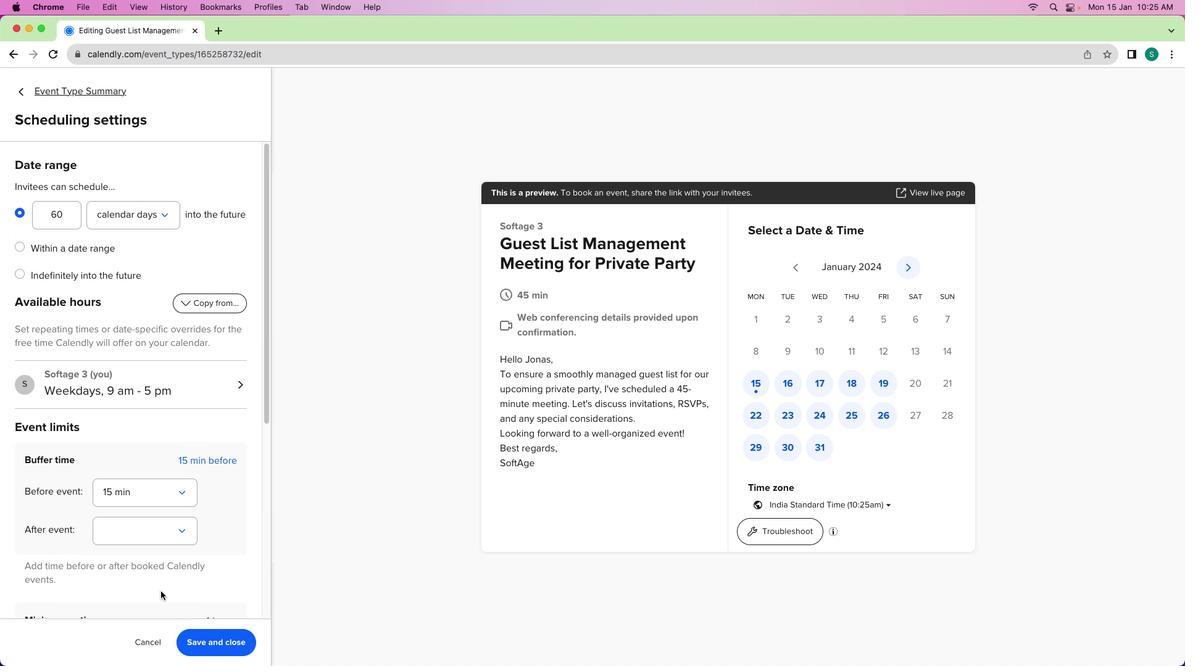 
Action: Mouse pressed left at (160, 591)
Screenshot: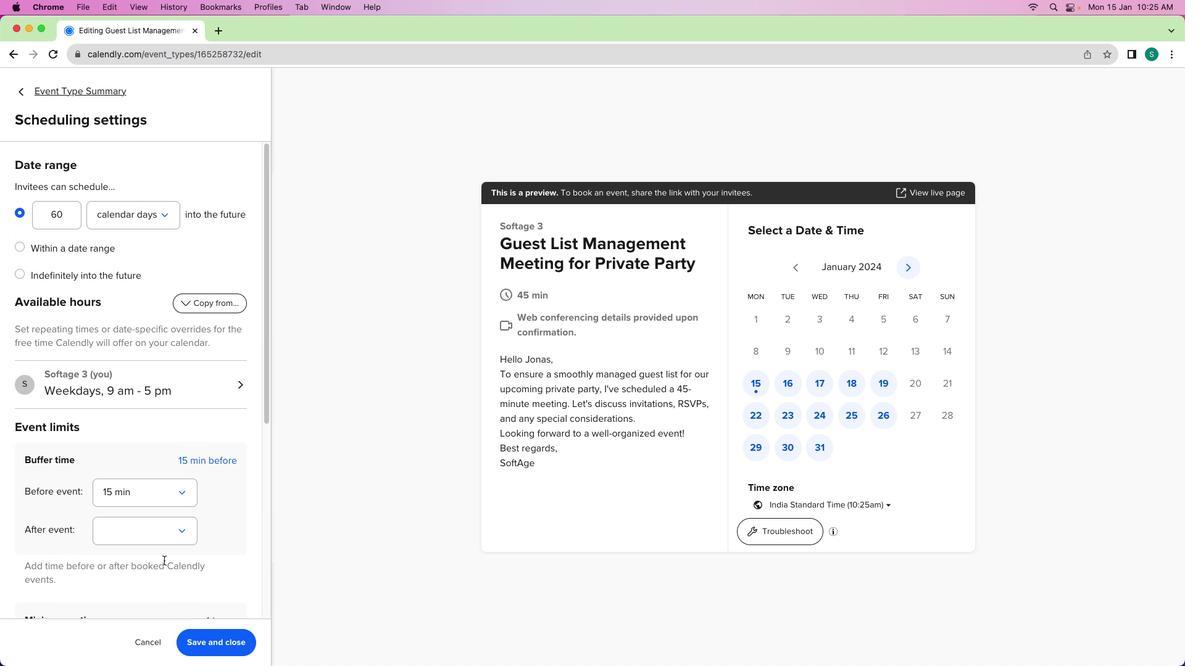 
Action: Mouse moved to (169, 535)
Screenshot: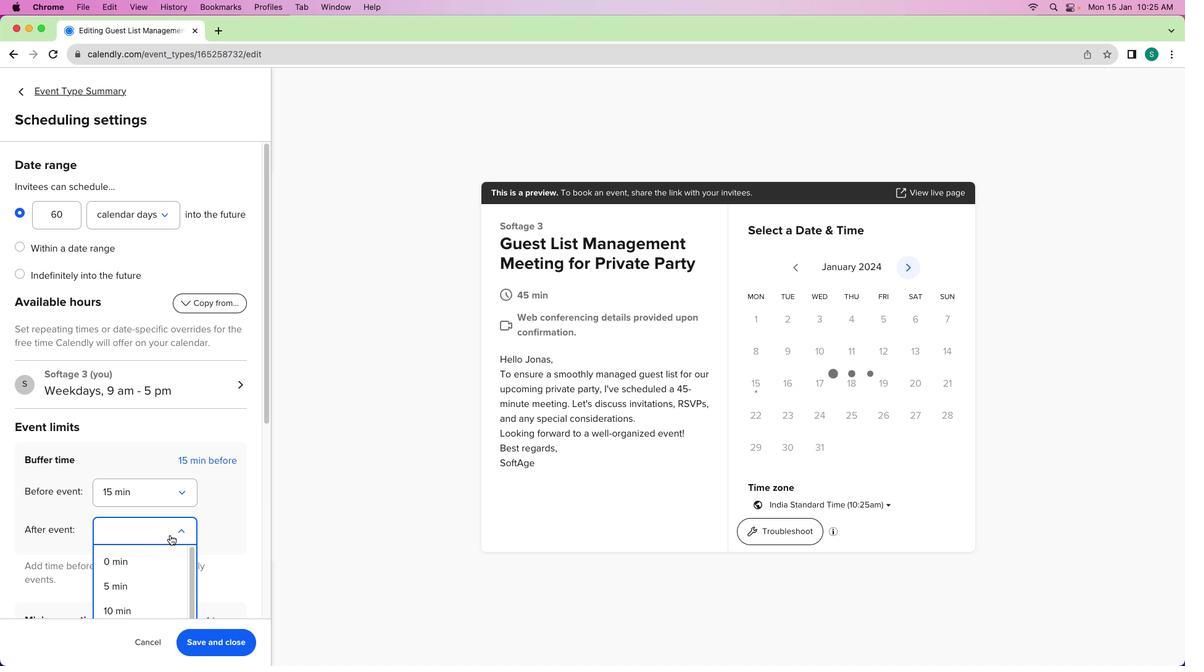 
Action: Mouse pressed left at (169, 535)
Screenshot: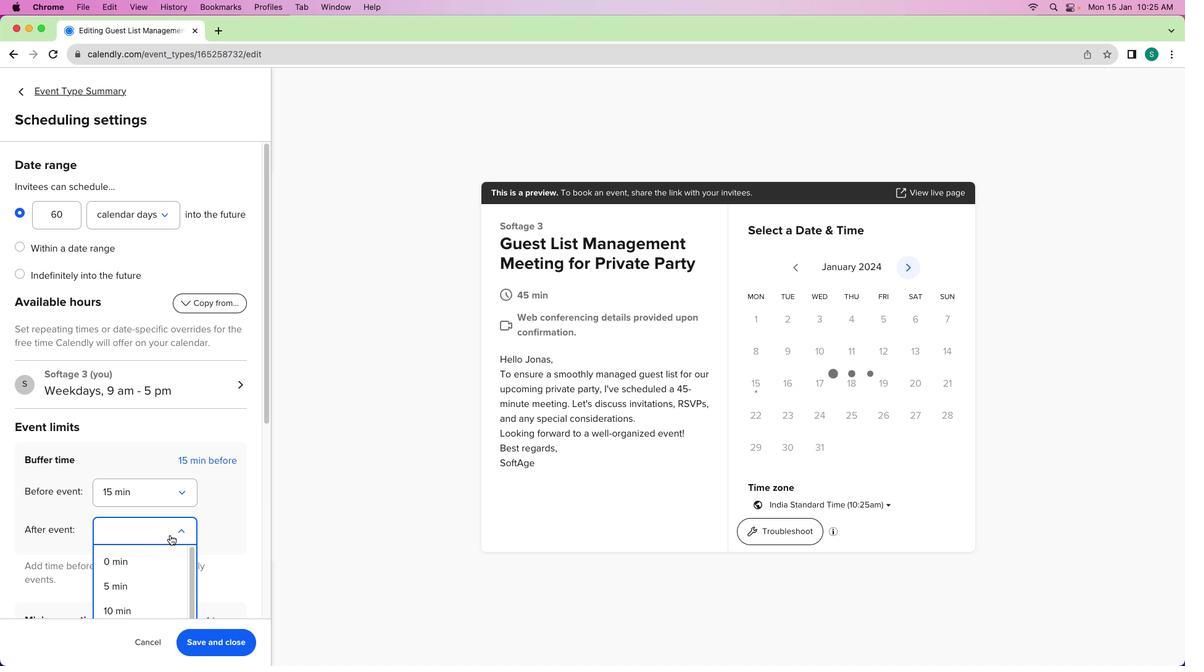 
Action: Mouse moved to (160, 586)
Screenshot: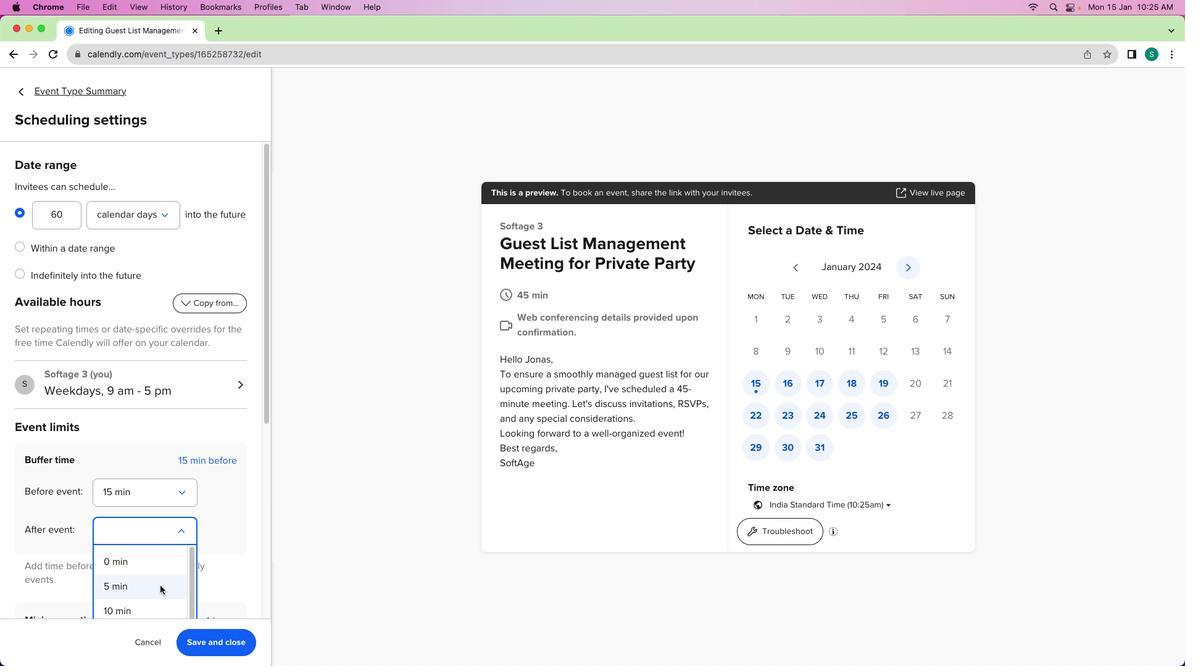 
Action: Mouse pressed left at (160, 586)
Screenshot: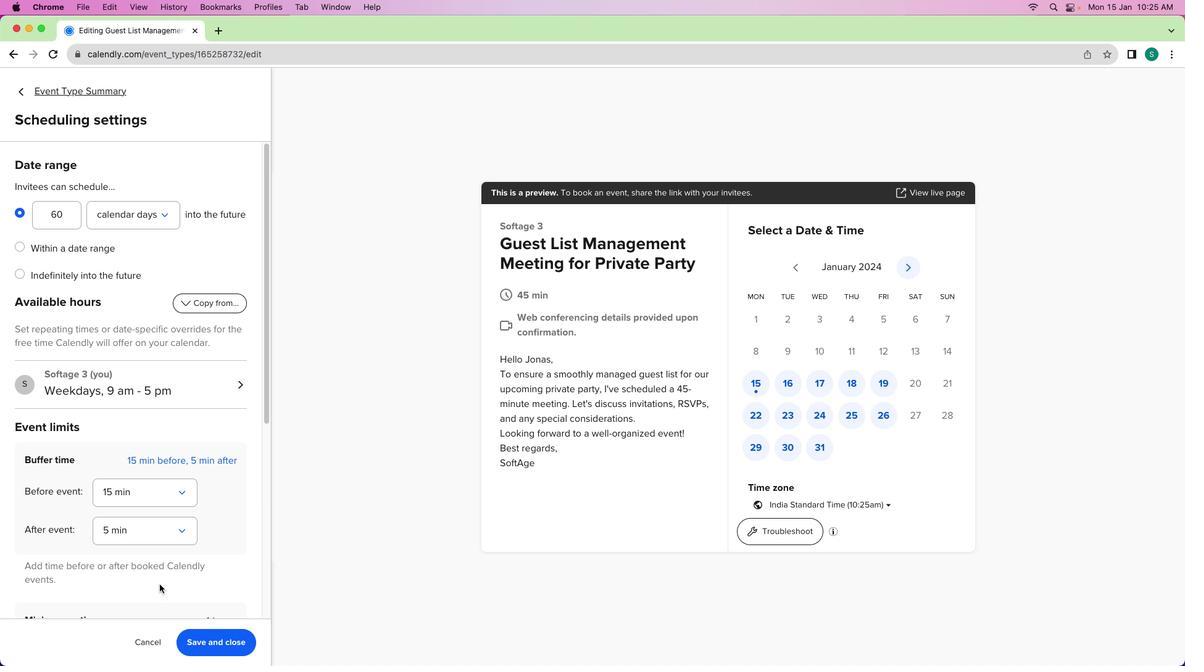 
Action: Mouse moved to (160, 580)
Screenshot: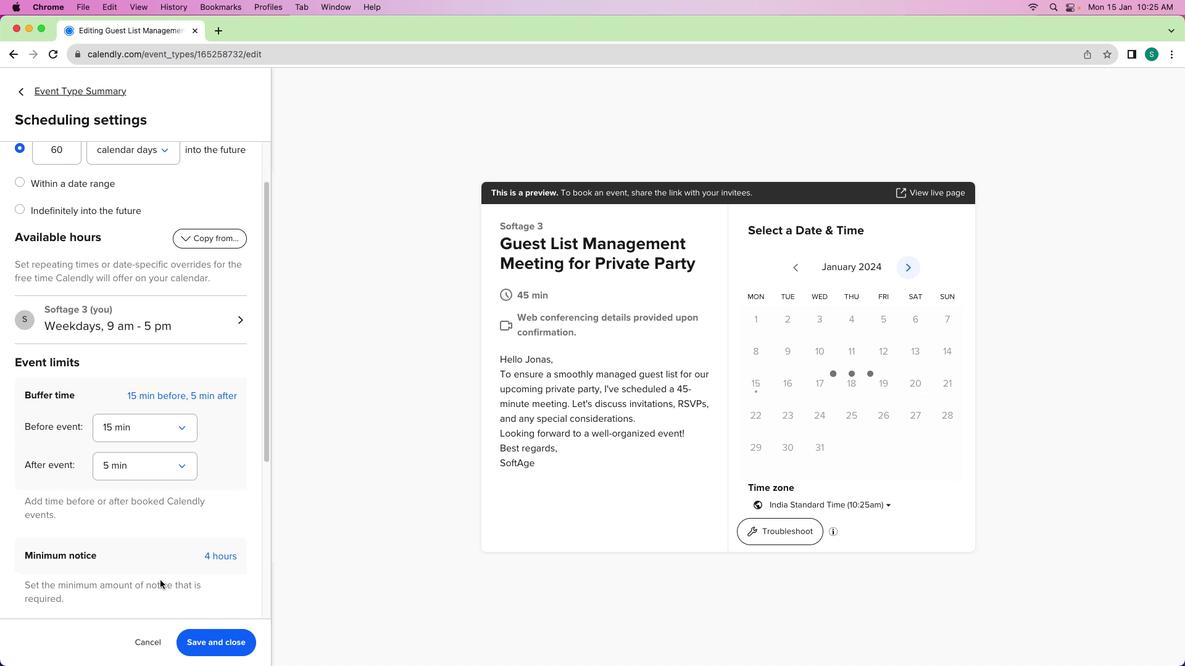 
Action: Mouse scrolled (160, 580) with delta (0, 0)
Screenshot: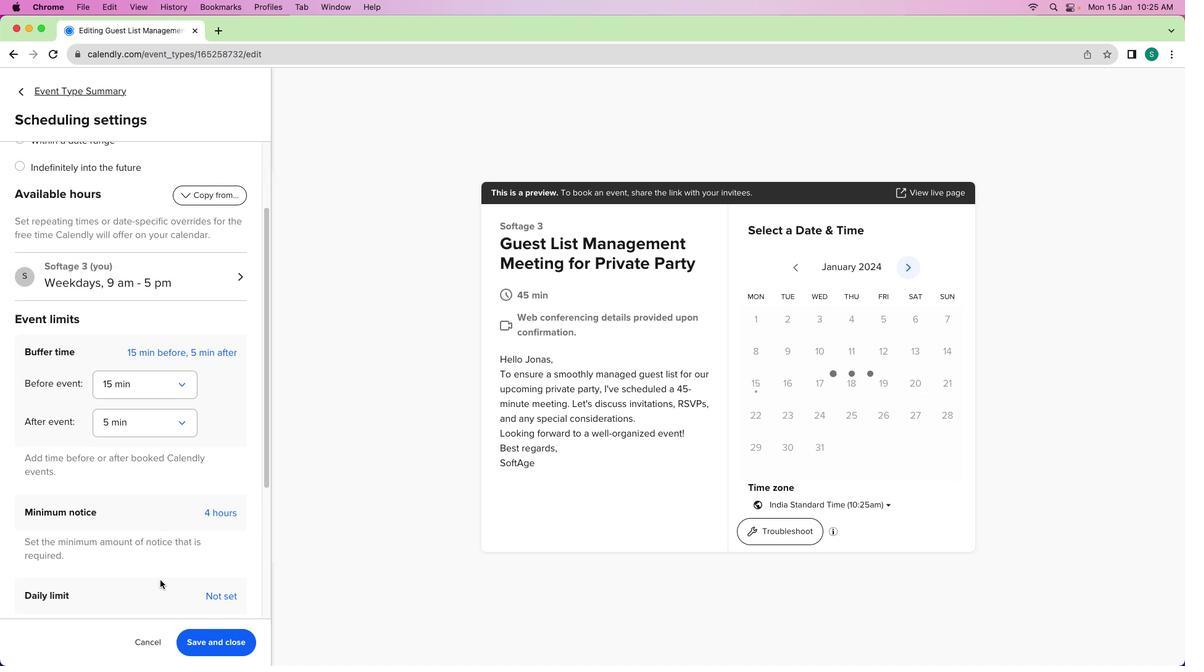 
Action: Mouse scrolled (160, 580) with delta (0, 0)
Screenshot: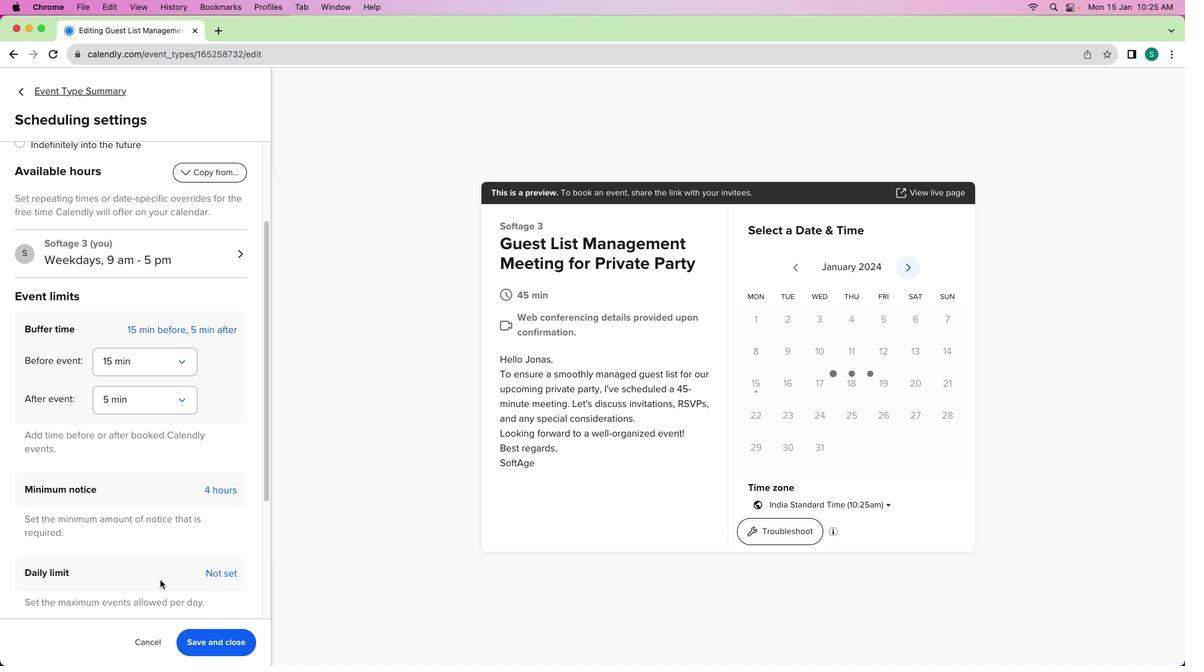 
Action: Mouse scrolled (160, 580) with delta (0, -1)
Screenshot: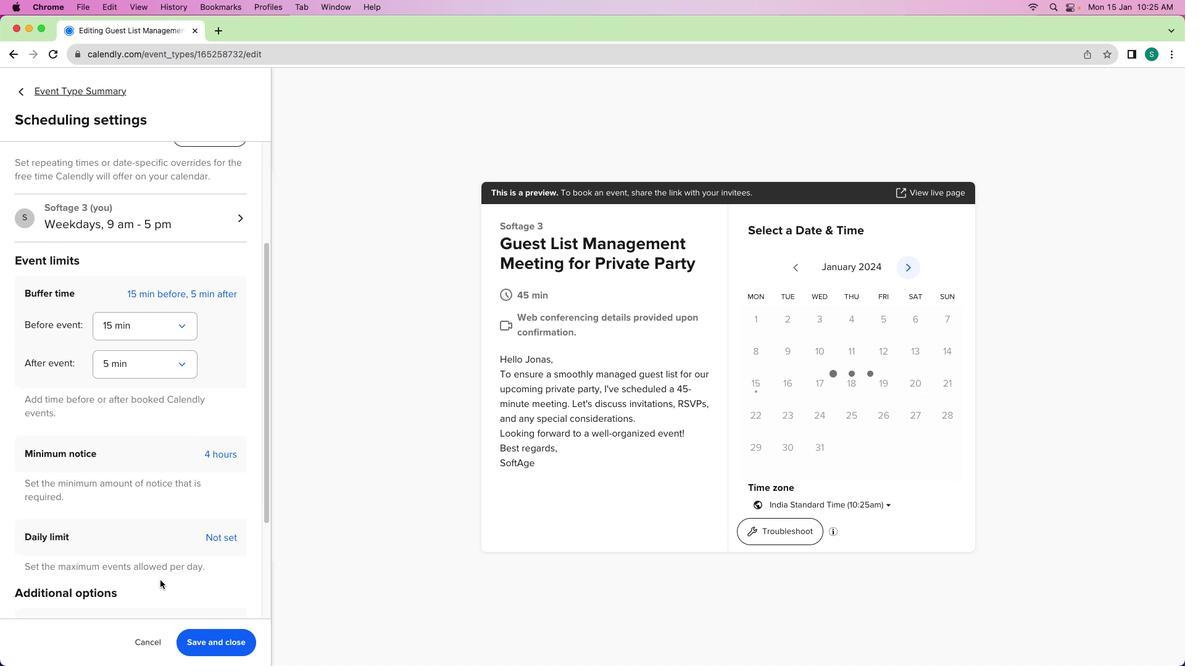
Action: Mouse scrolled (160, 580) with delta (0, -1)
Screenshot: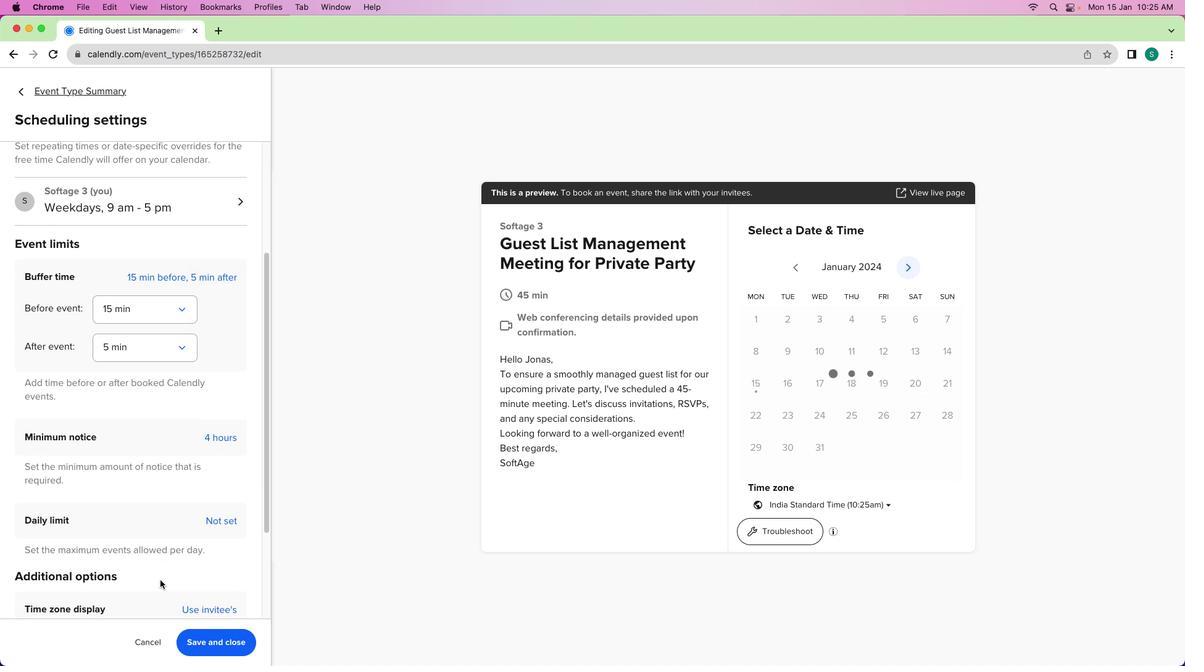 
Action: Mouse moved to (160, 580)
Screenshot: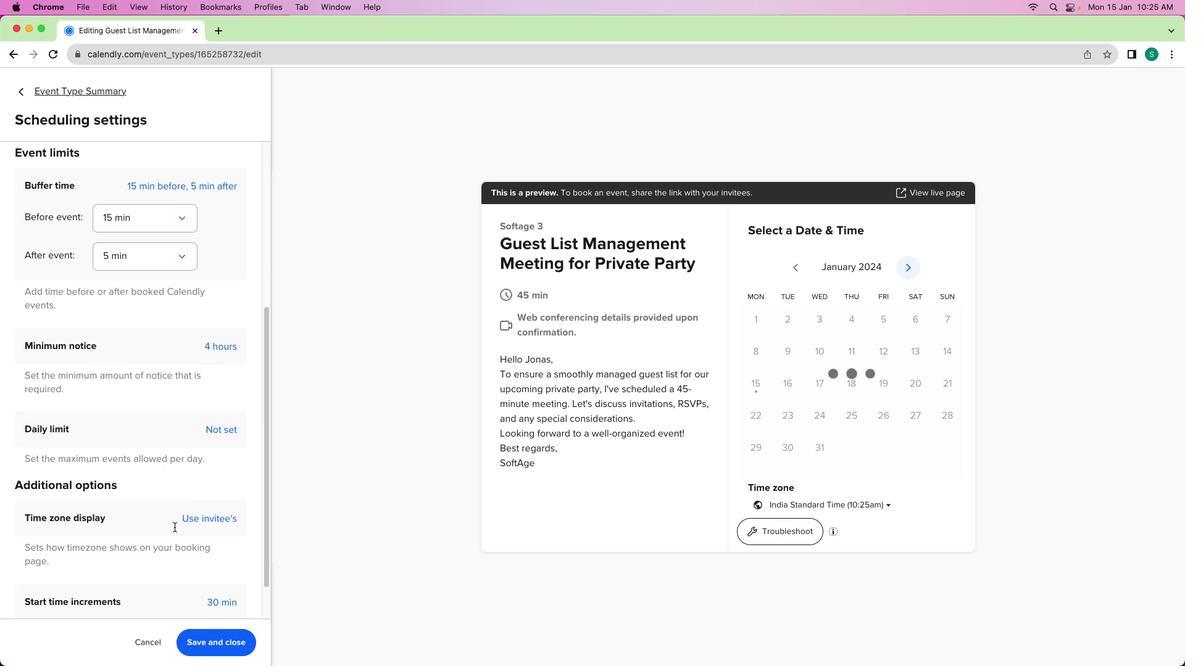 
Action: Mouse scrolled (160, 580) with delta (0, 0)
Screenshot: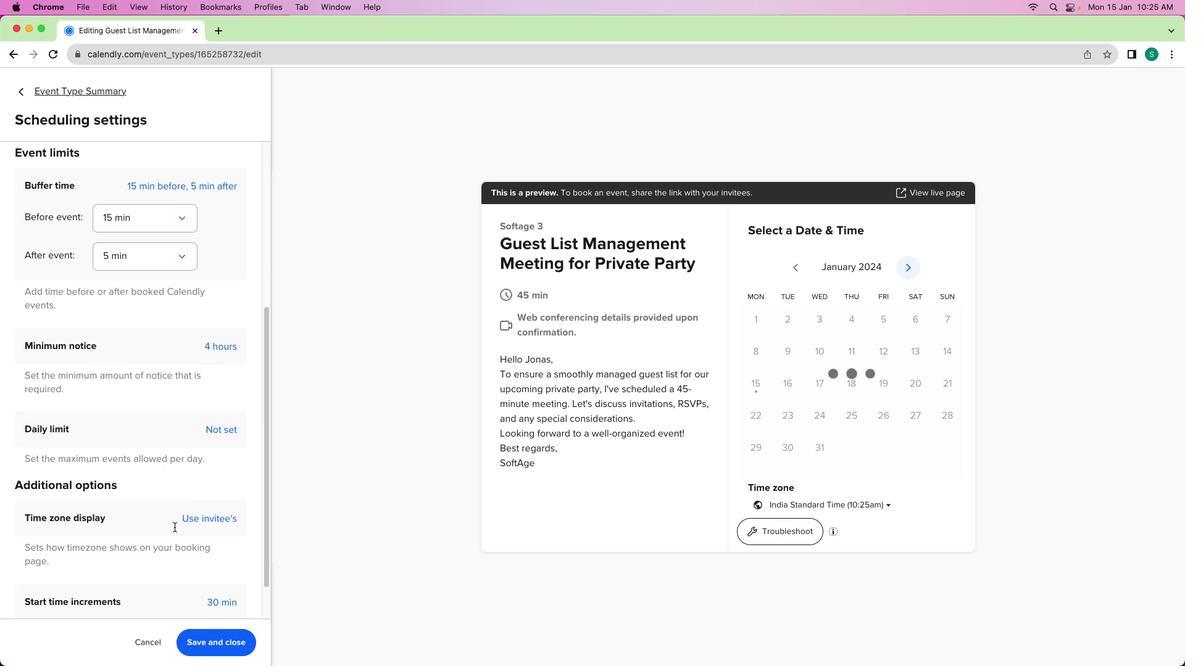 
Action: Mouse scrolled (160, 580) with delta (0, 0)
Screenshot: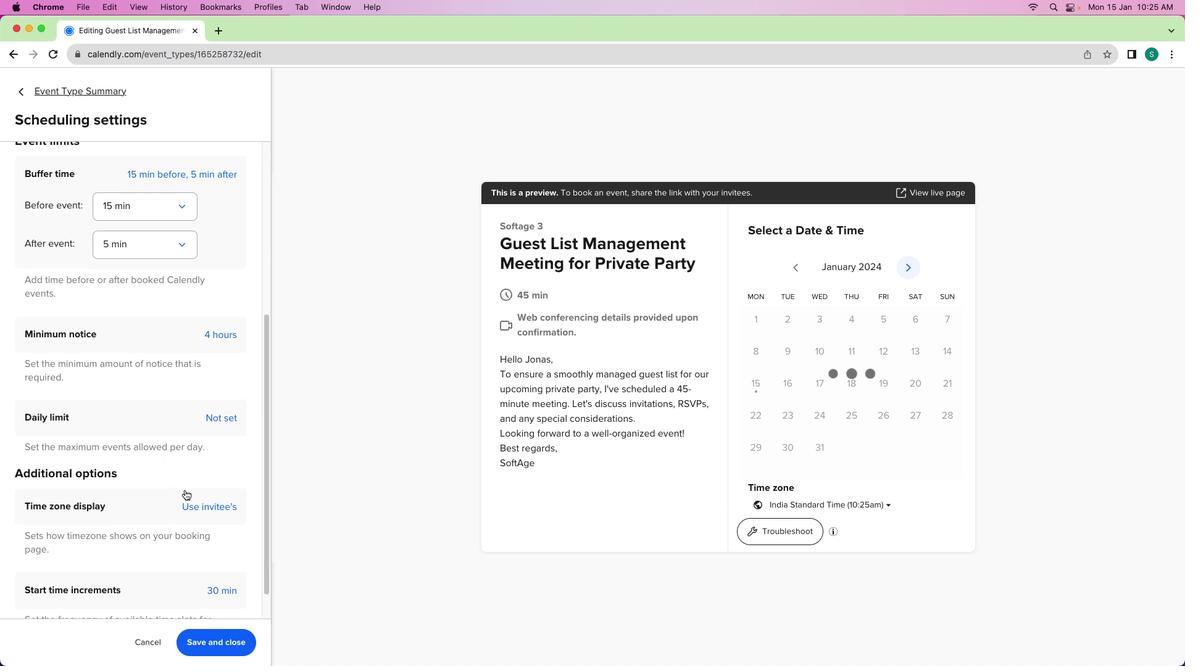 
Action: Mouse scrolled (160, 580) with delta (0, -1)
Screenshot: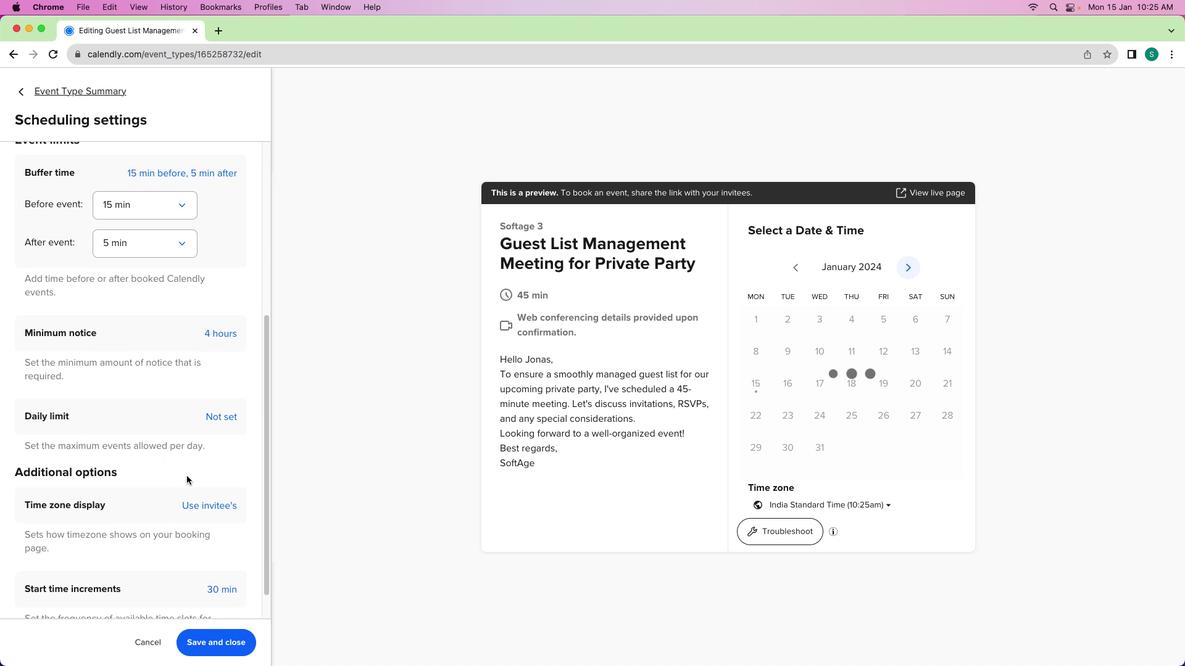 
Action: Mouse moved to (212, 591)
Screenshot: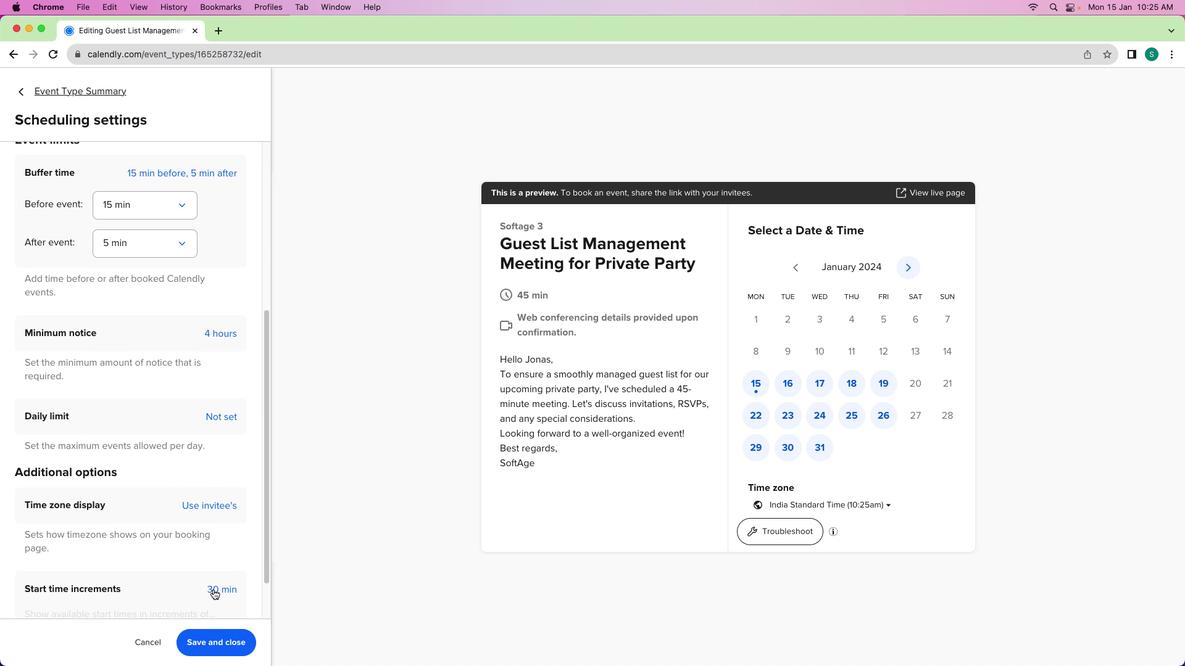 
Action: Mouse pressed left at (212, 591)
Screenshot: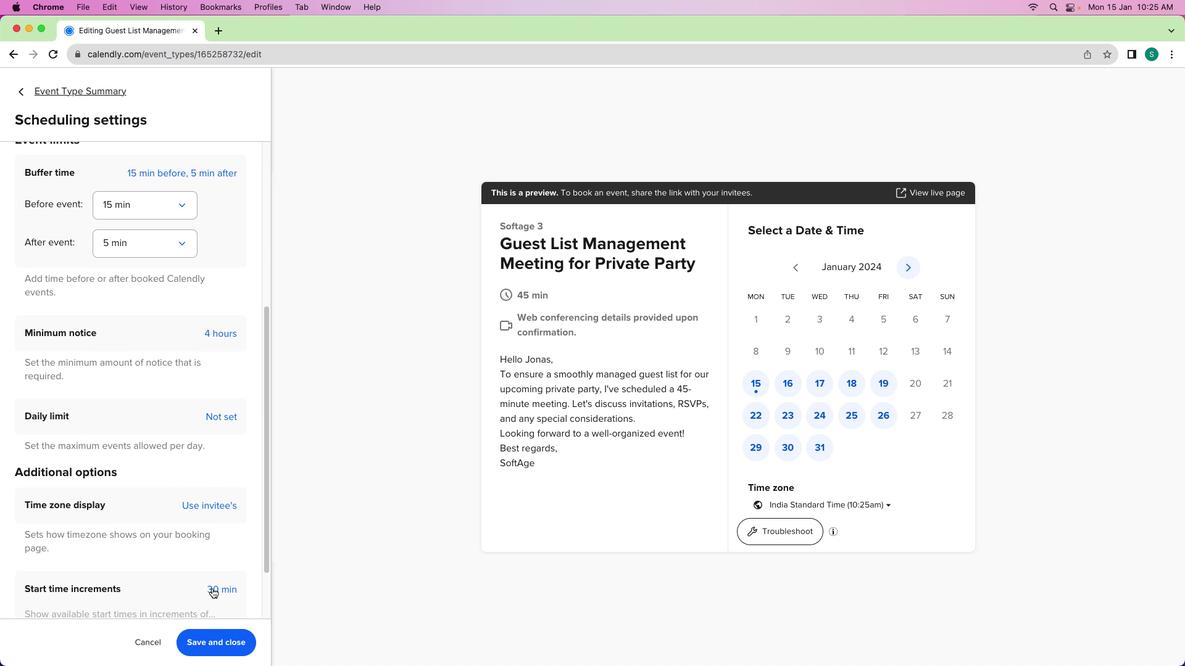 
Action: Mouse moved to (184, 556)
Screenshot: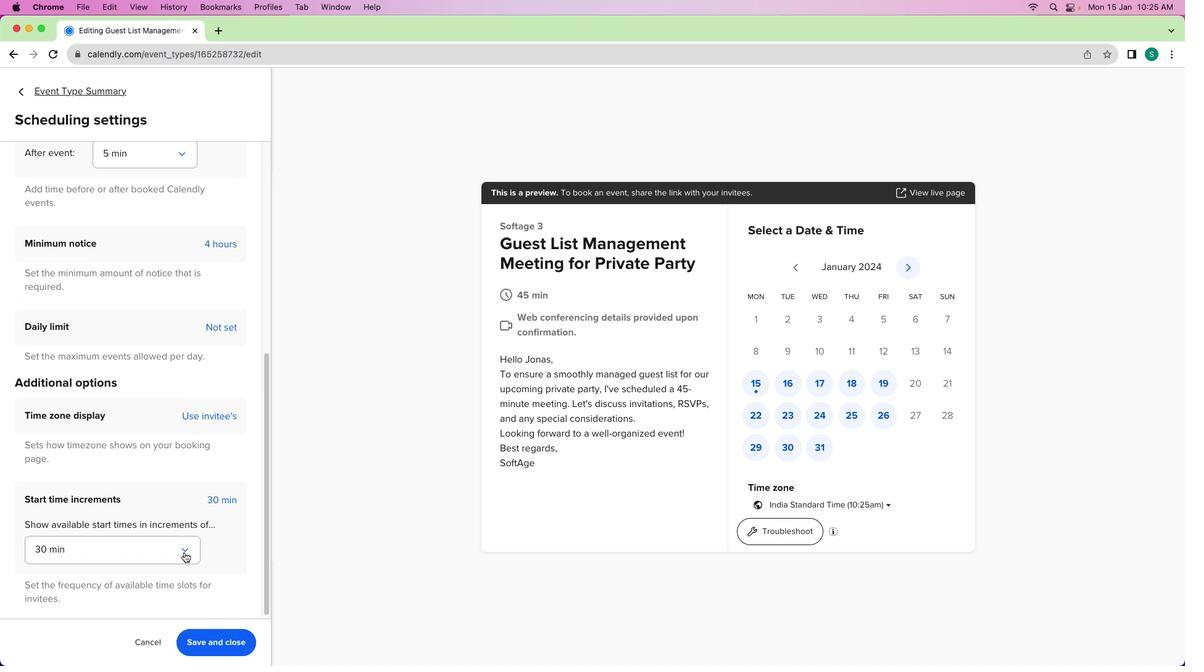 
Action: Mouse scrolled (184, 556) with delta (0, 0)
Screenshot: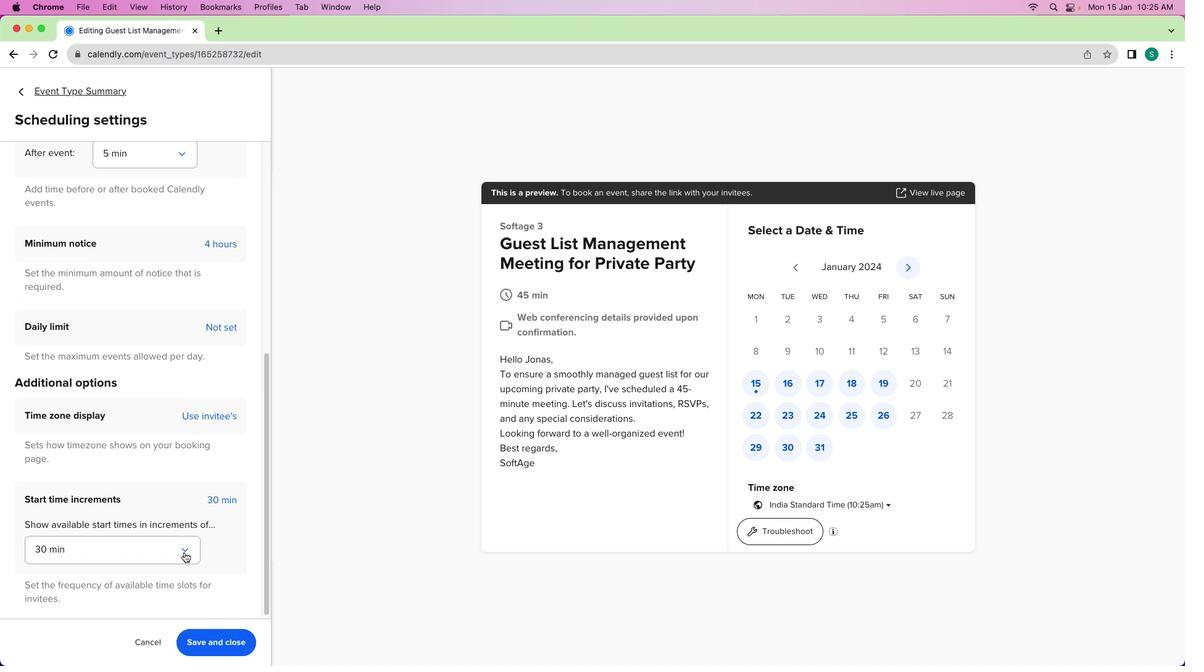 
Action: Mouse moved to (183, 553)
Screenshot: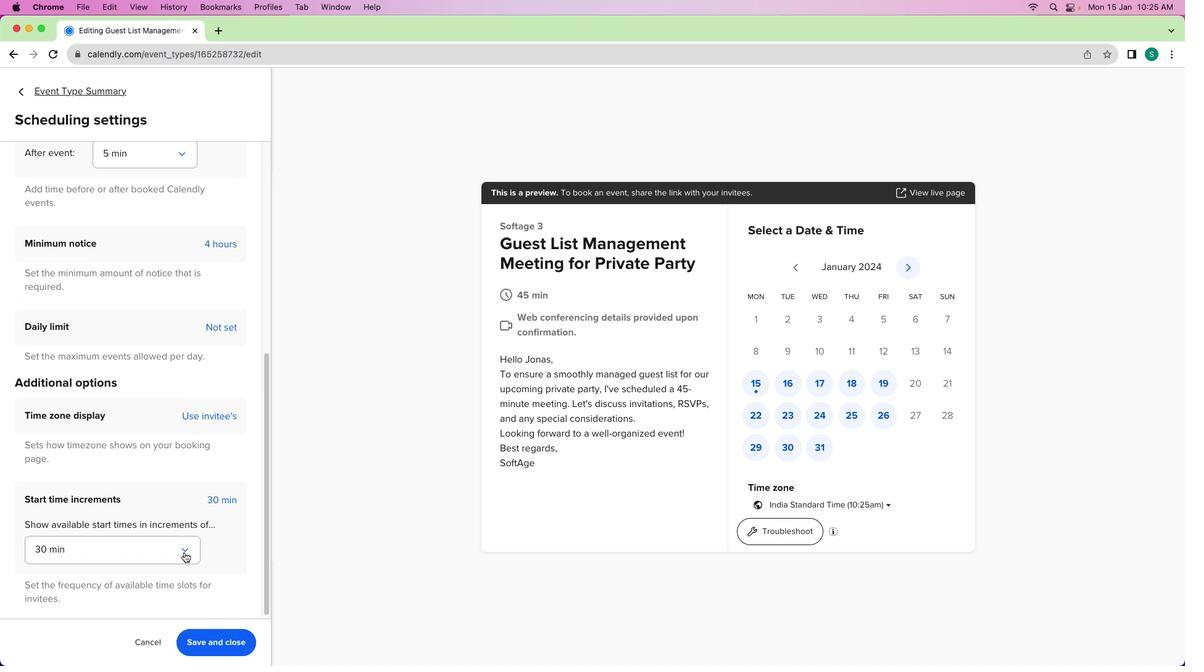 
Action: Mouse scrolled (183, 553) with delta (0, 0)
Screenshot: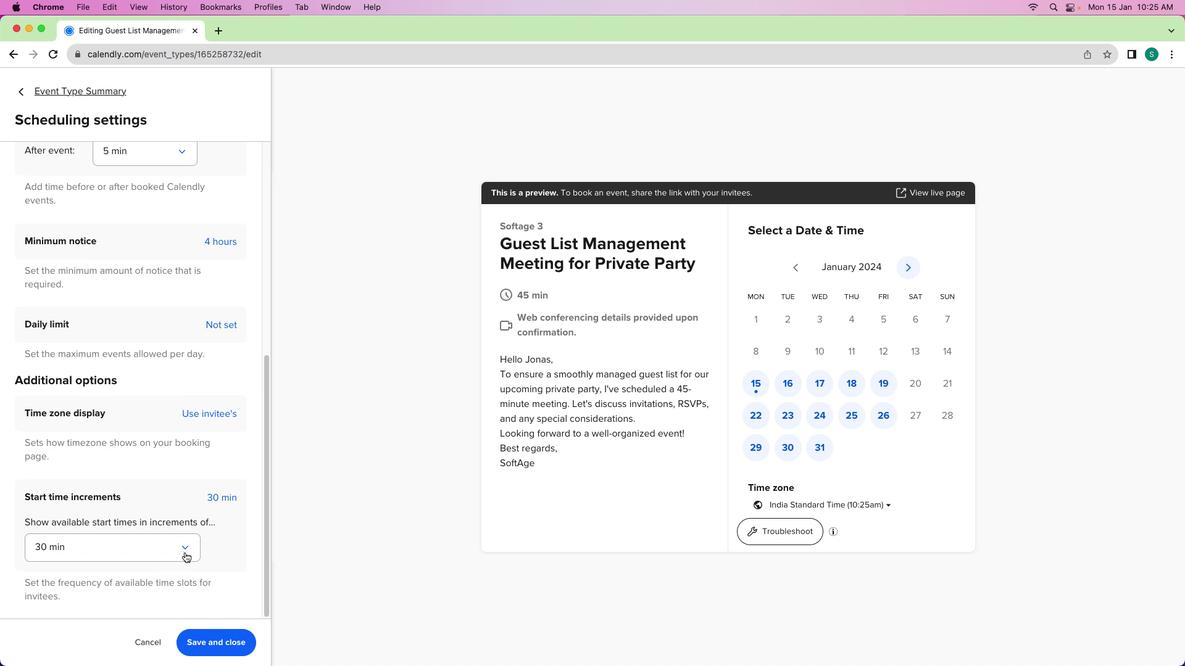 
Action: Mouse scrolled (183, 553) with delta (0, -1)
Screenshot: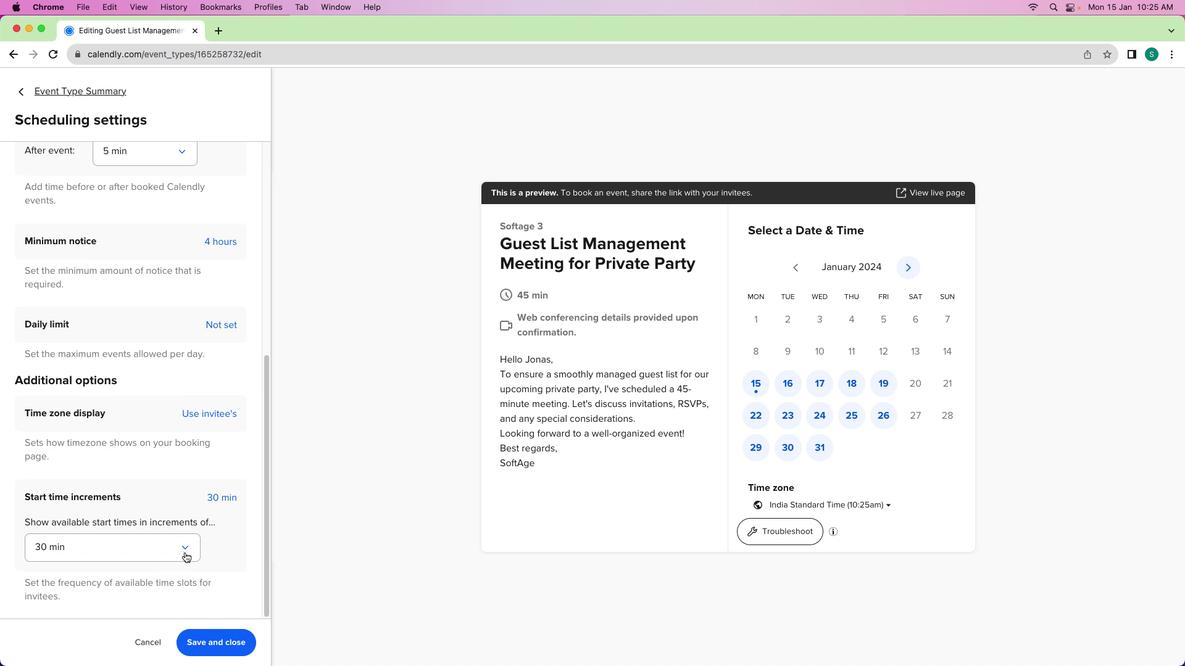 
Action: Mouse scrolled (183, 553) with delta (0, -2)
Screenshot: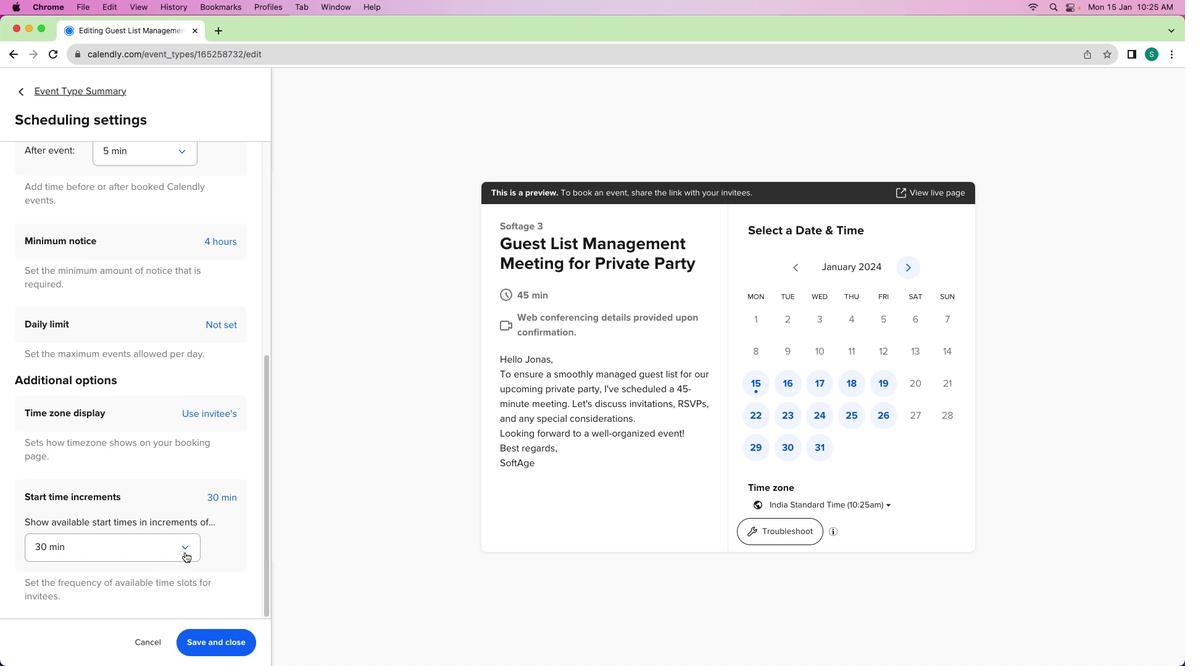 
Action: Mouse scrolled (183, 553) with delta (0, -3)
Screenshot: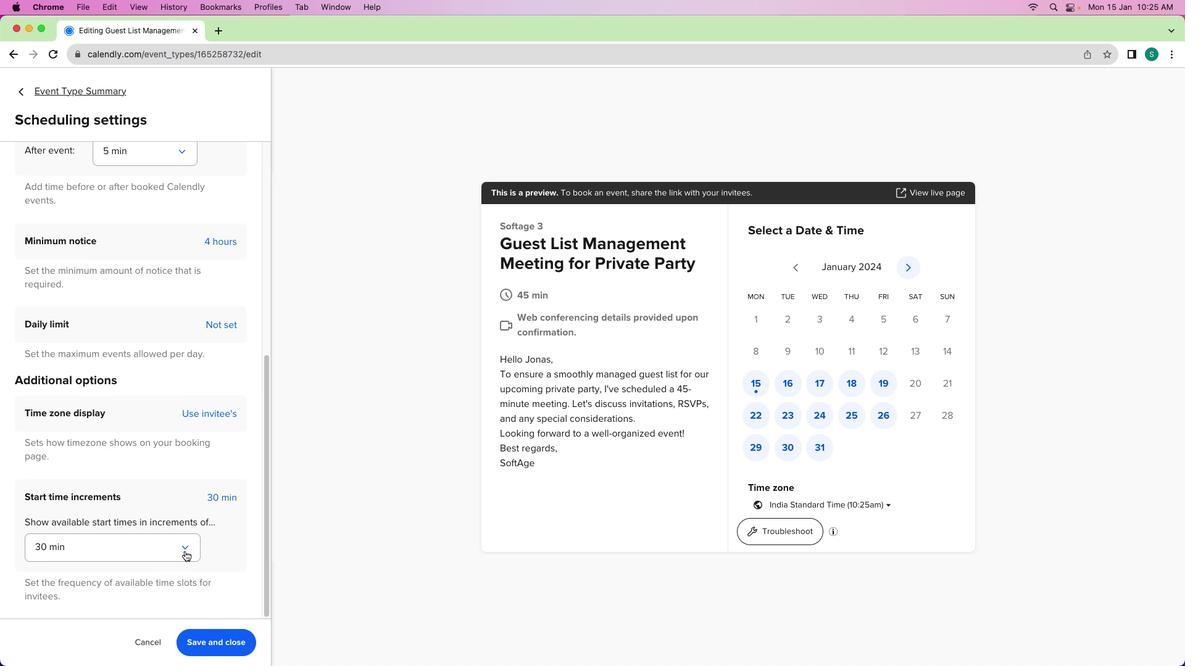 
Action: Mouse moved to (163, 554)
Screenshot: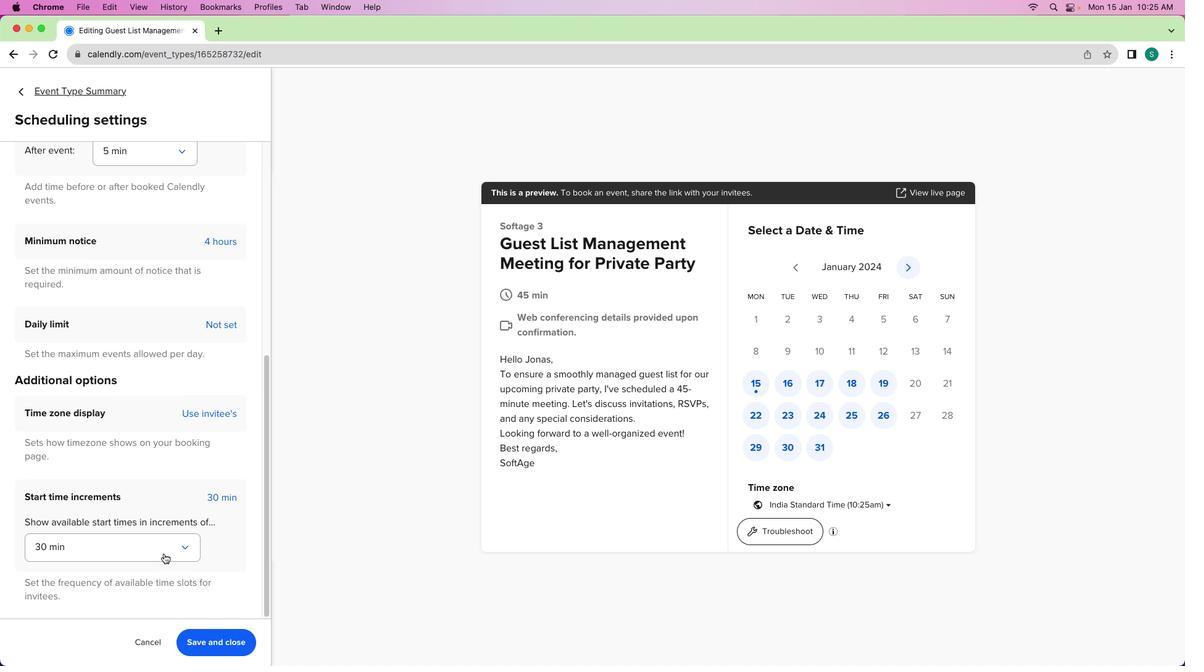 
Action: Mouse pressed left at (163, 554)
Screenshot: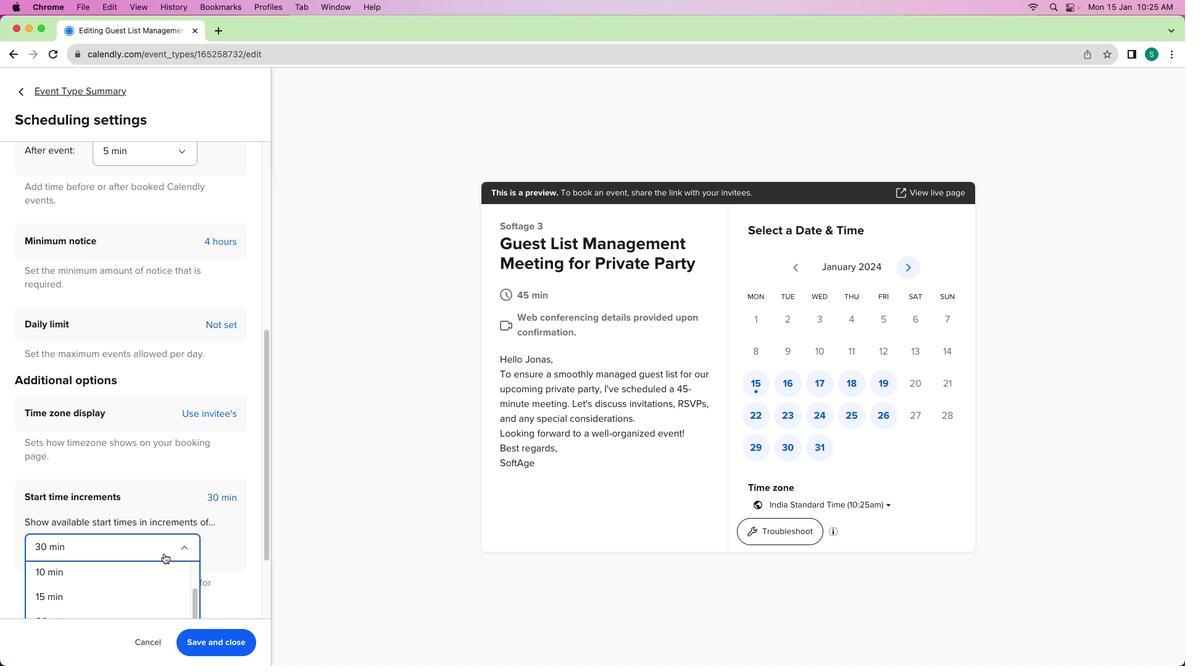
Action: Mouse moved to (115, 601)
Screenshot: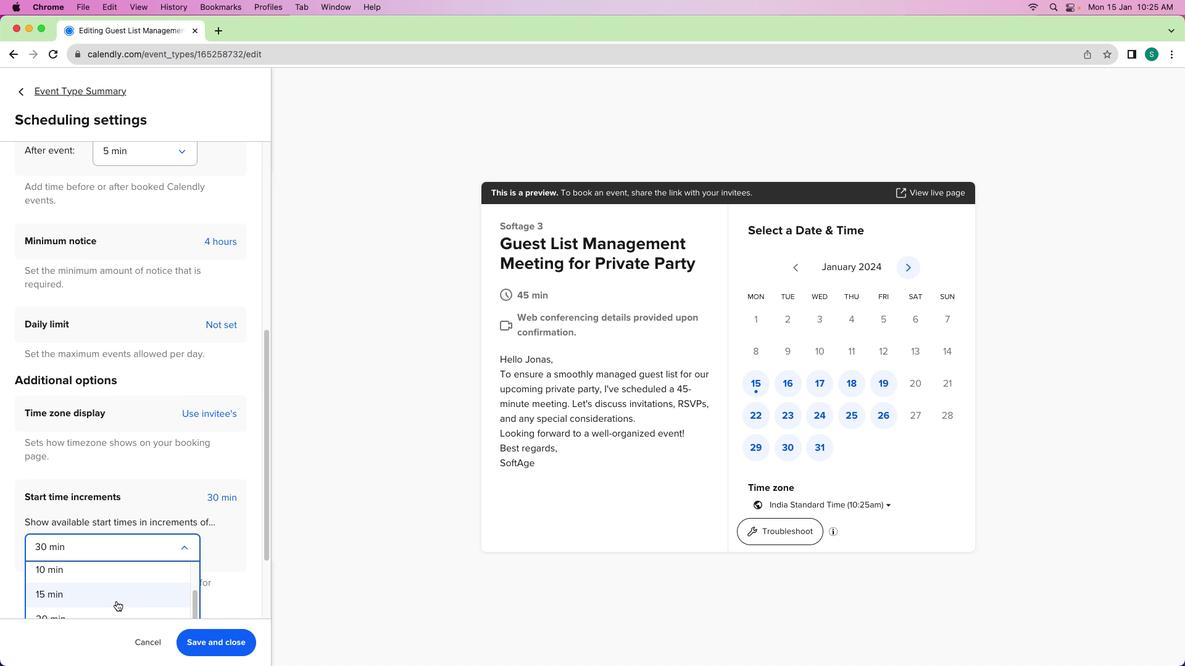 
Action: Mouse scrolled (115, 601) with delta (0, 0)
Screenshot: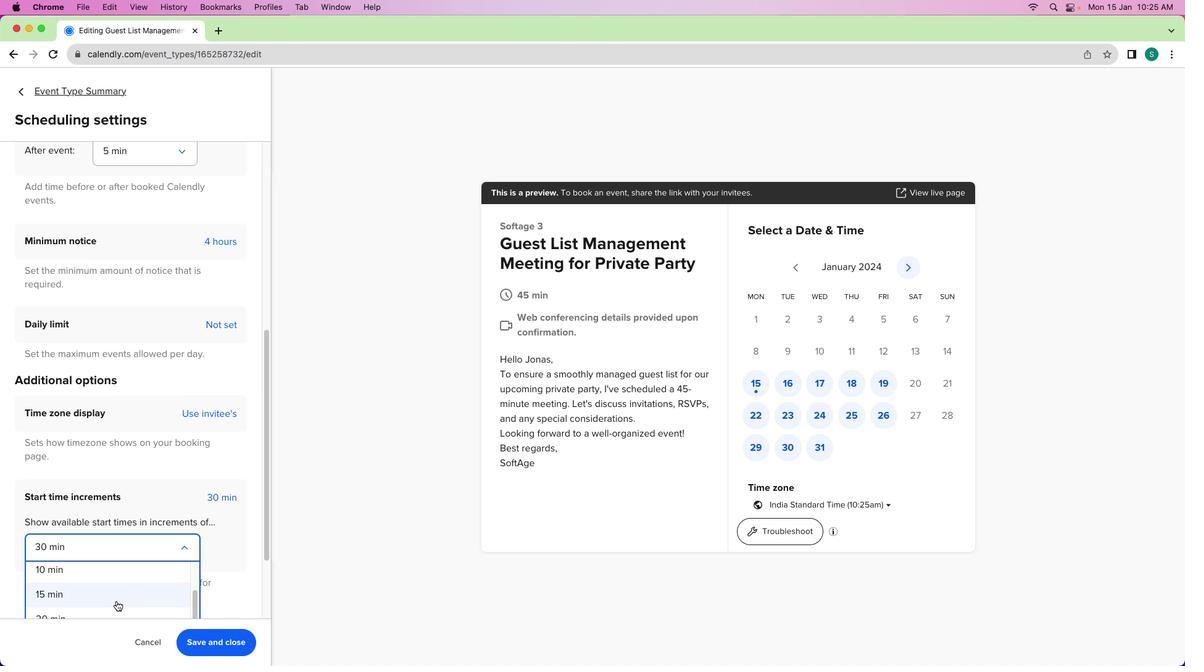 
Action: Mouse moved to (116, 601)
Screenshot: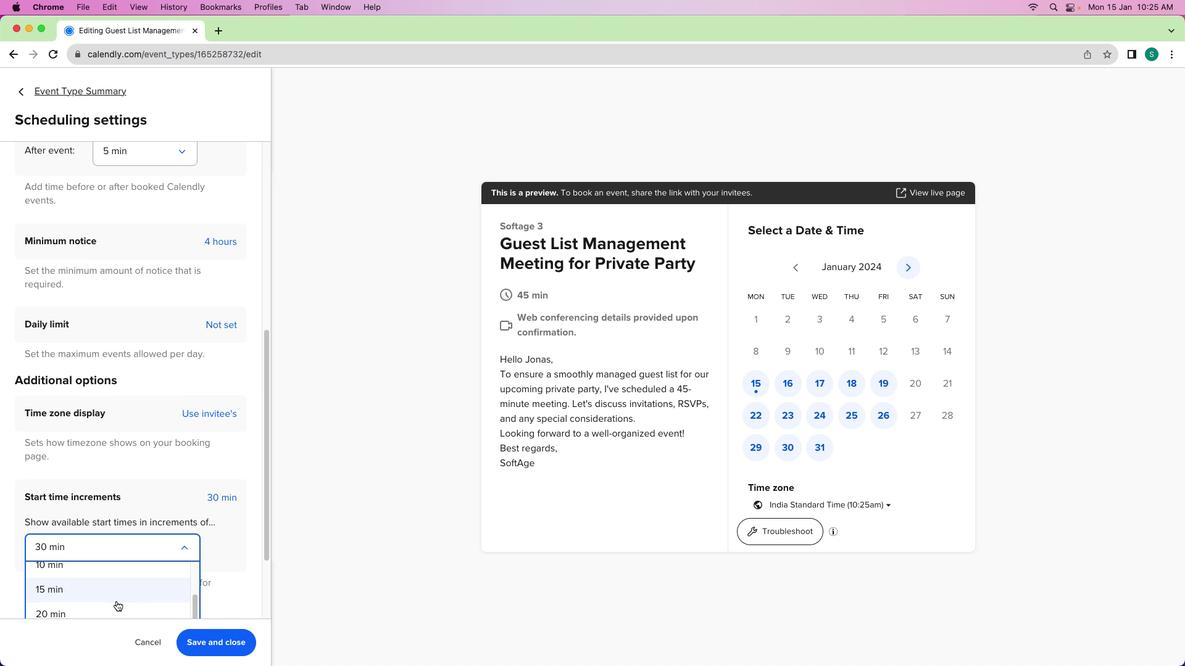 
Action: Mouse scrolled (116, 601) with delta (0, 0)
Screenshot: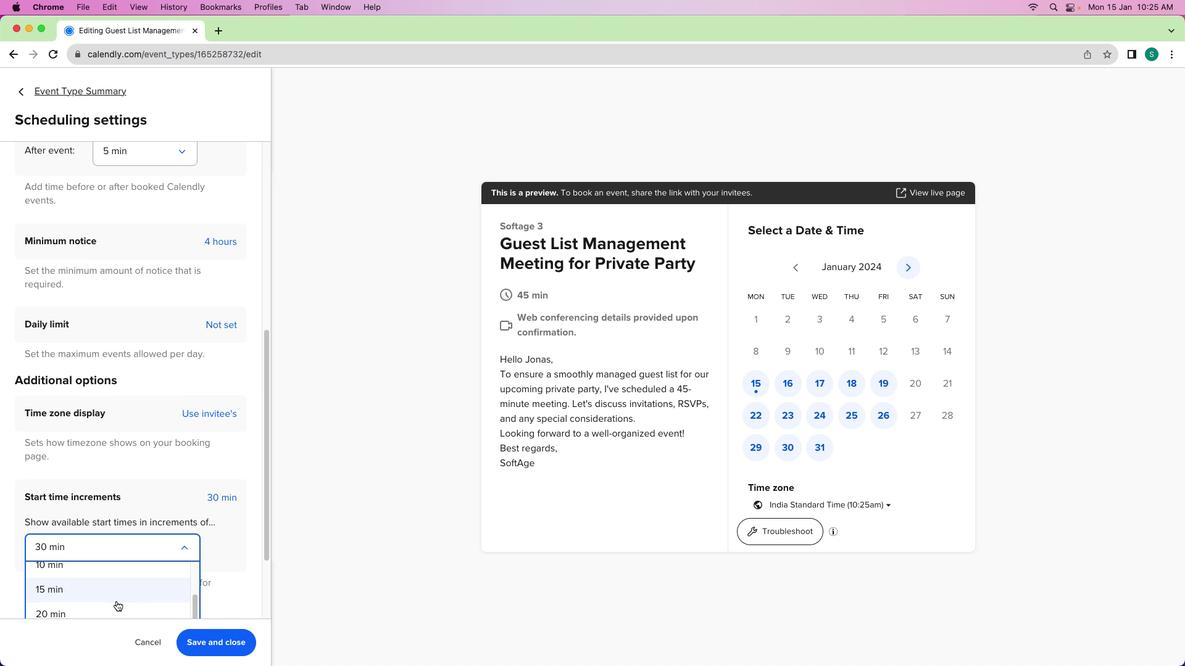 
Action: Mouse scrolled (116, 601) with delta (0, 0)
Screenshot: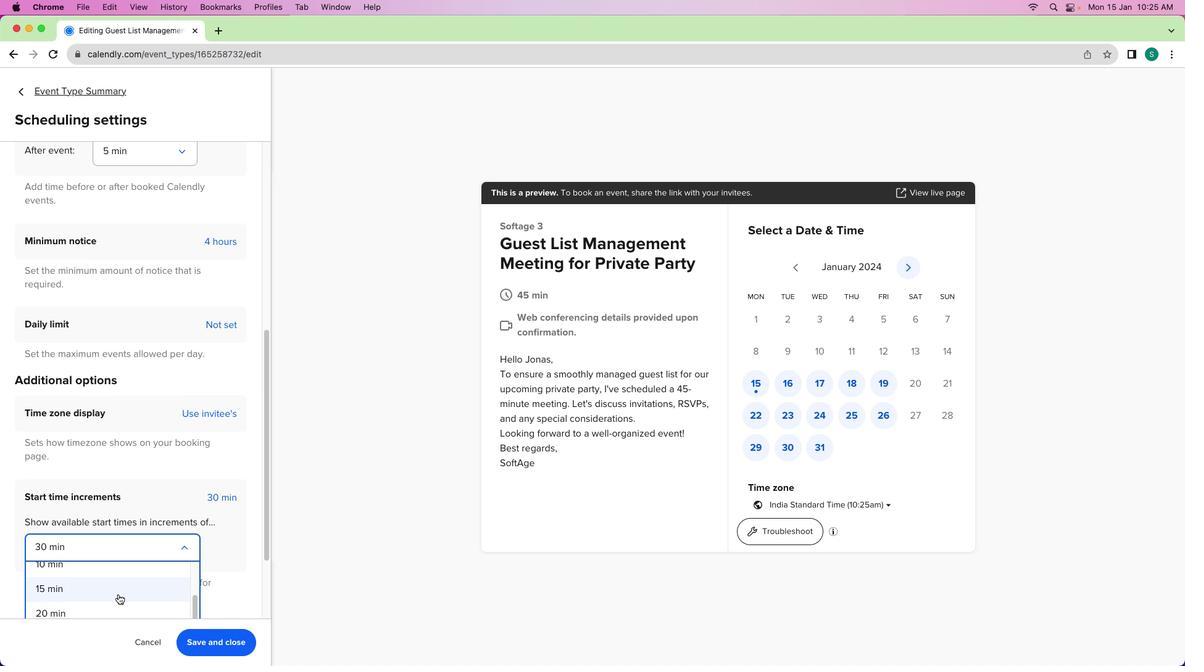 
Action: Mouse scrolled (116, 601) with delta (0, 0)
Screenshot: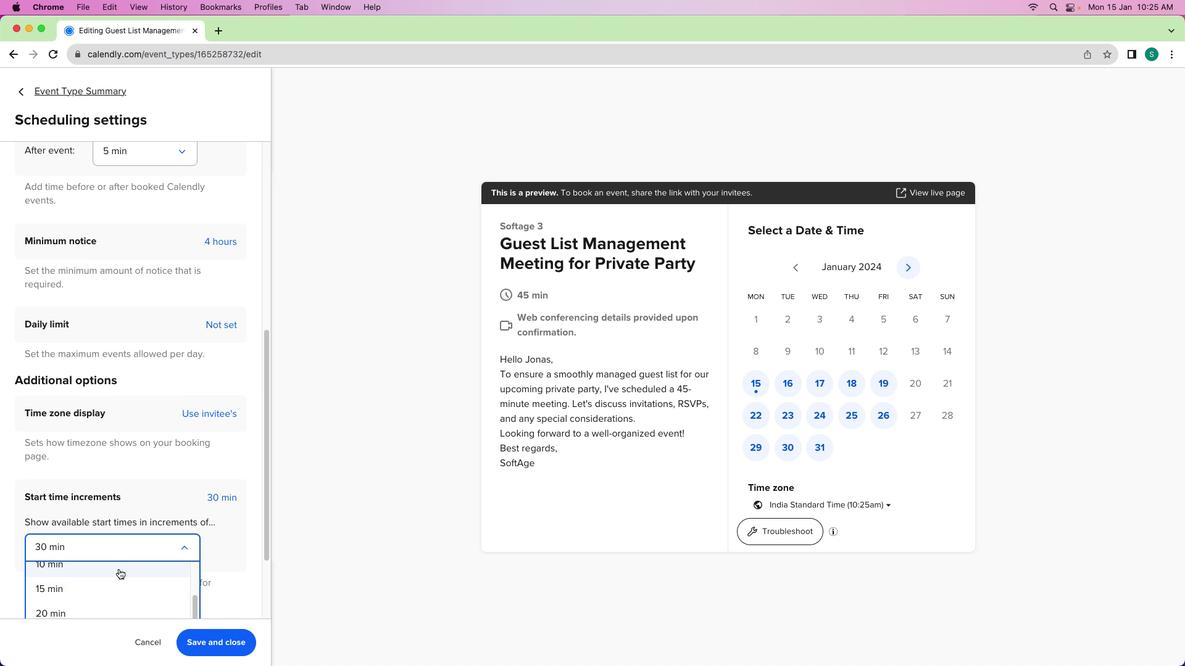 
Action: Mouse moved to (116, 557)
Screenshot: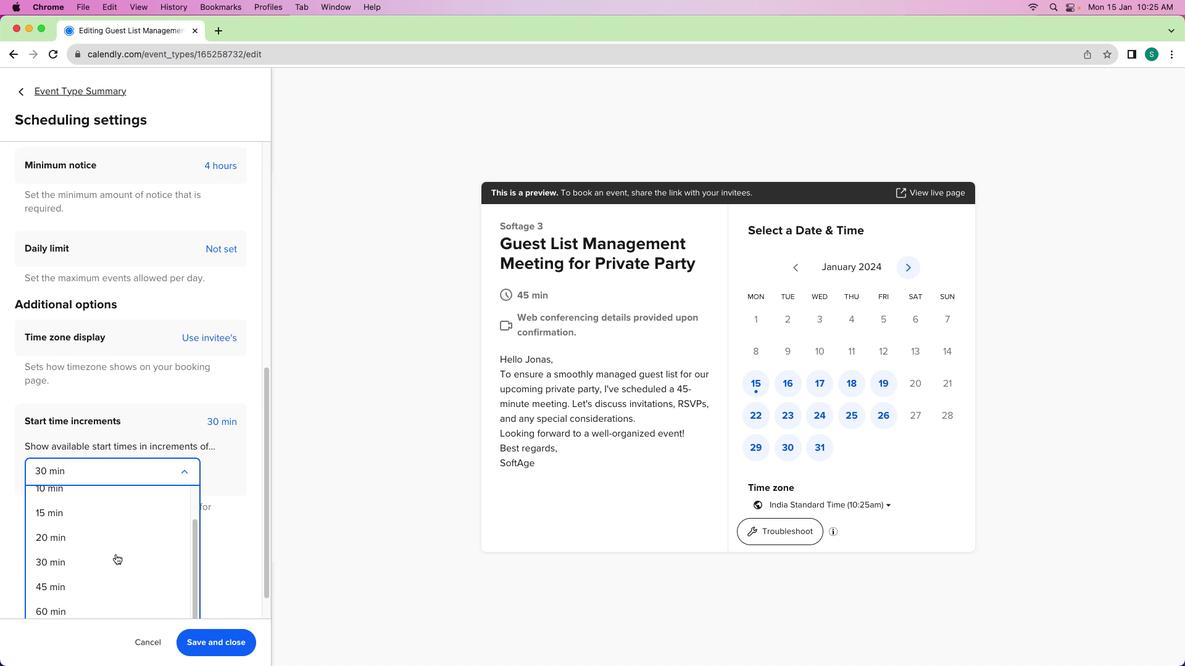 
Action: Mouse scrolled (116, 557) with delta (0, 0)
Screenshot: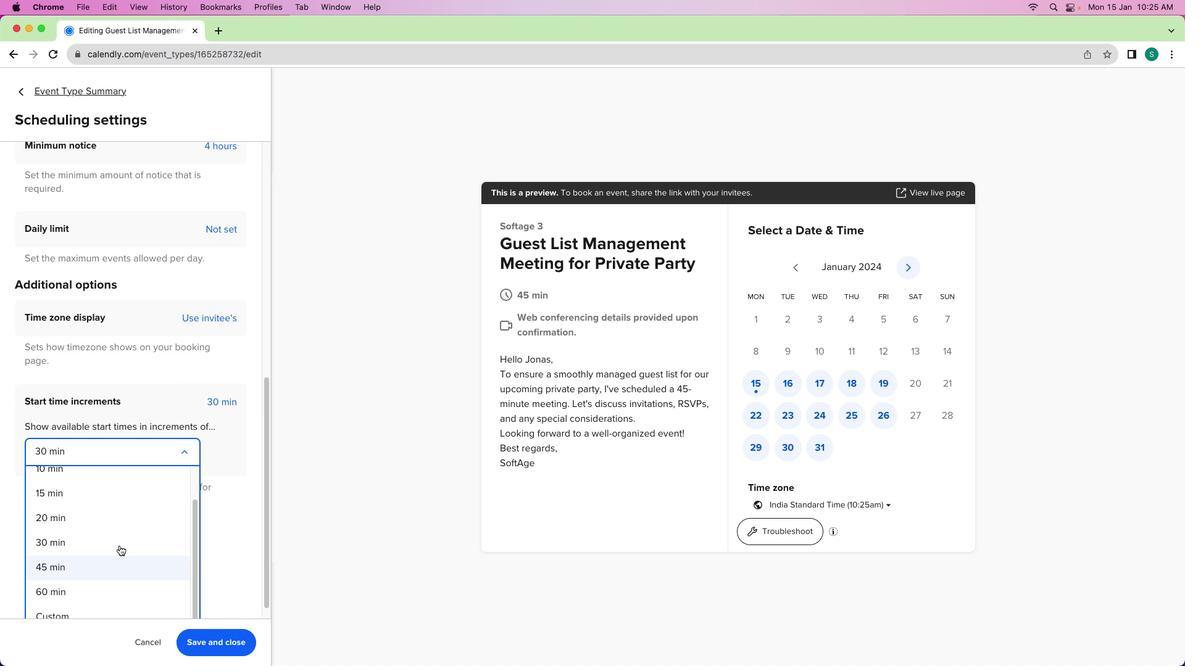 
Action: Mouse scrolled (116, 557) with delta (0, 0)
Screenshot: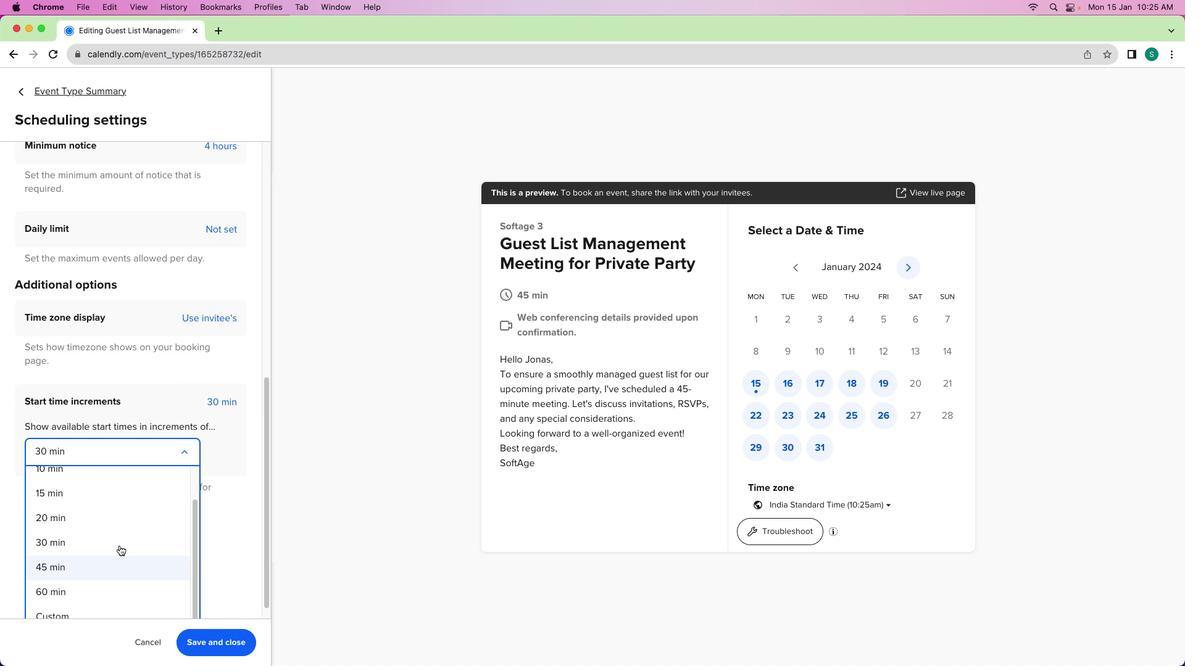 
Action: Mouse scrolled (116, 557) with delta (0, -1)
Screenshot: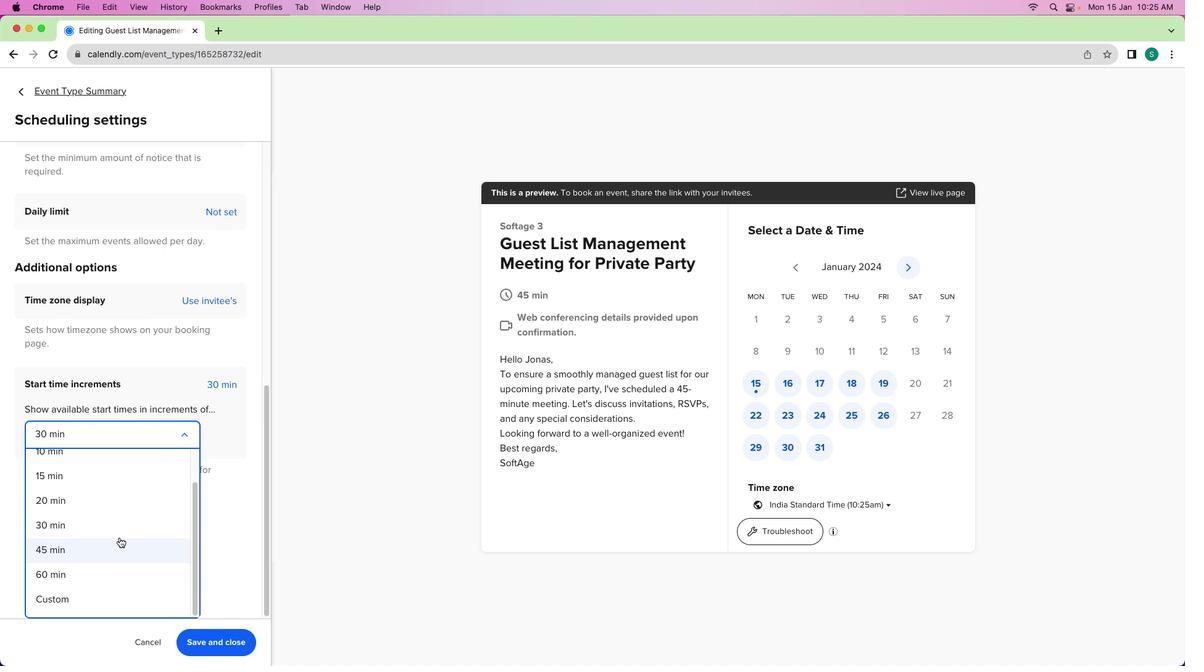 
Action: Mouse scrolled (116, 557) with delta (0, -2)
Screenshot: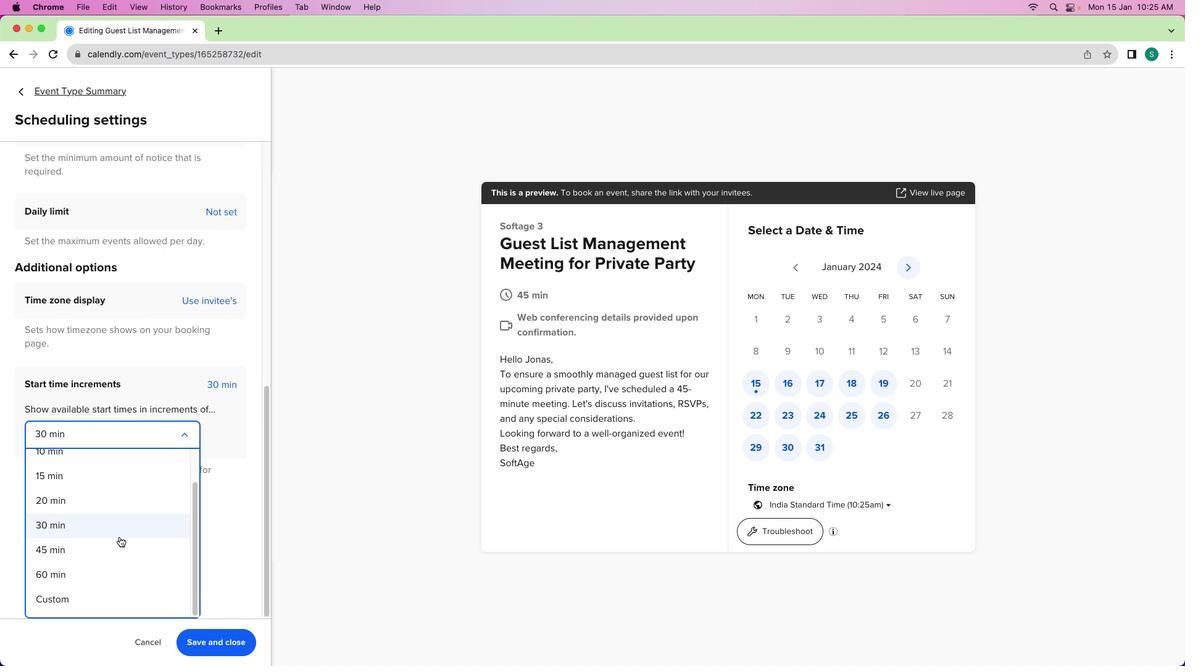 
Action: Mouse moved to (109, 549)
Screenshot: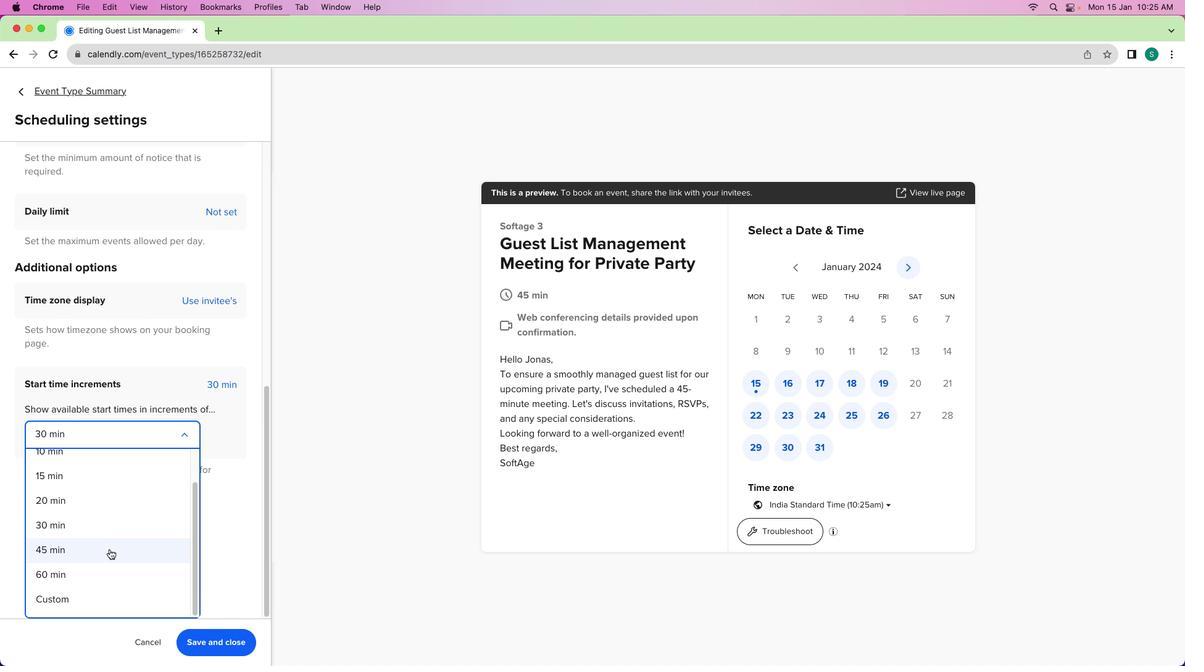 
Action: Mouse pressed left at (109, 549)
Screenshot: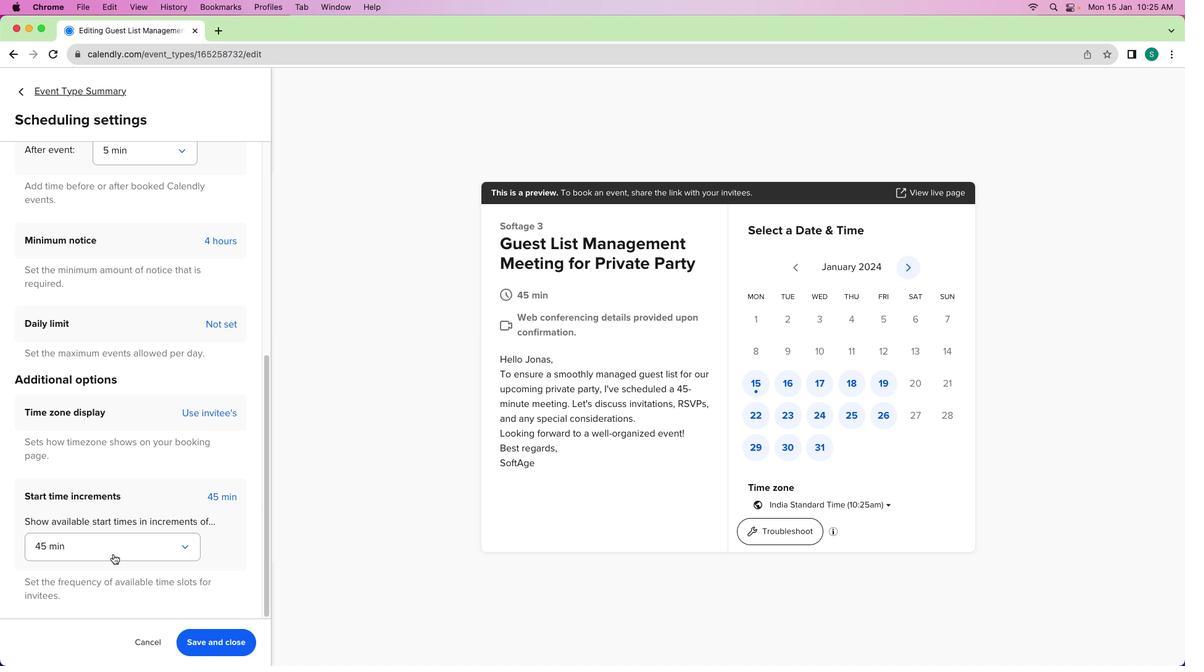 
Action: Mouse moved to (234, 641)
Screenshot: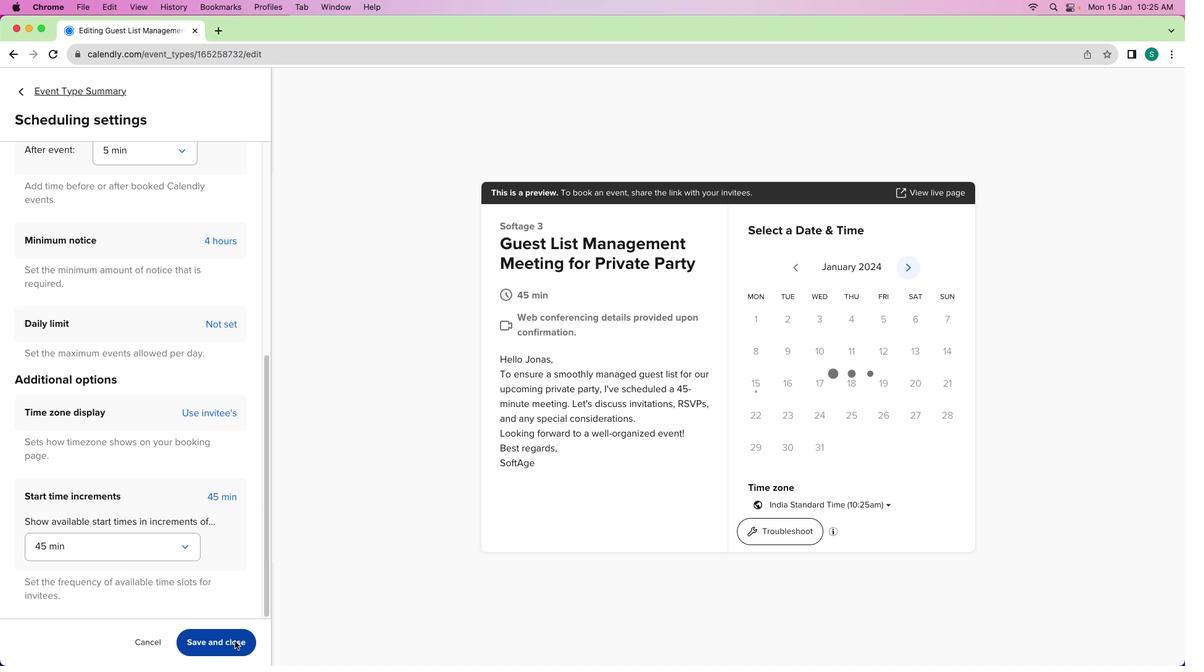 
Action: Mouse pressed left at (234, 641)
Screenshot: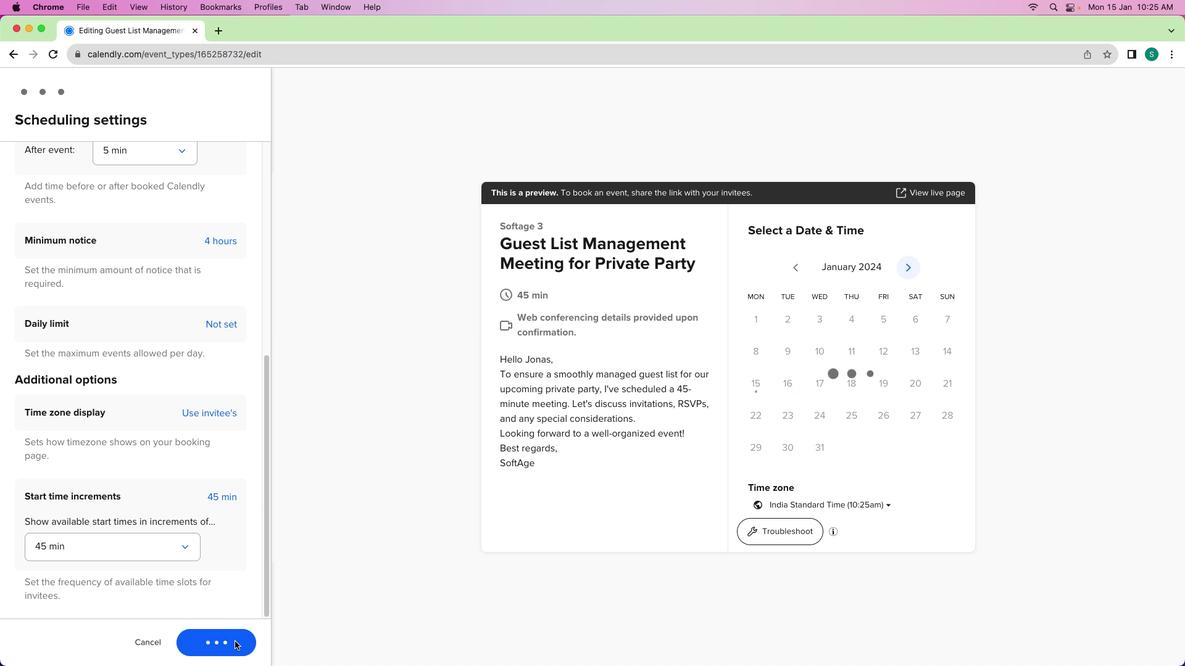 
Action: Mouse moved to (39, 93)
Screenshot: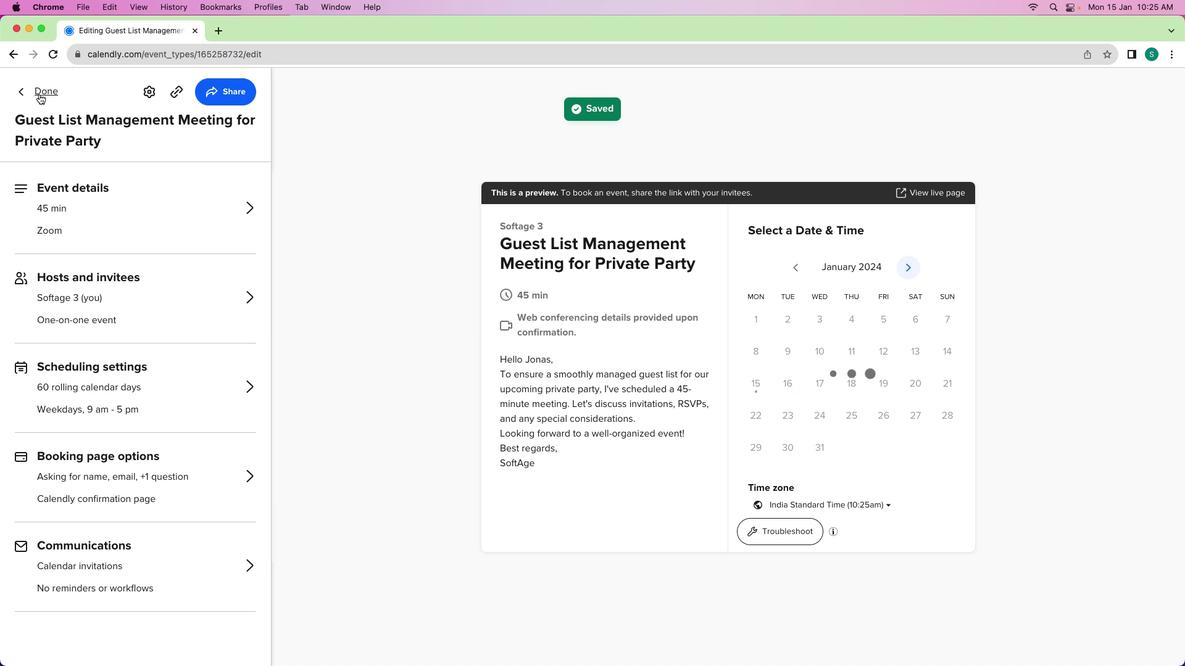 
Action: Mouse pressed left at (39, 93)
Screenshot: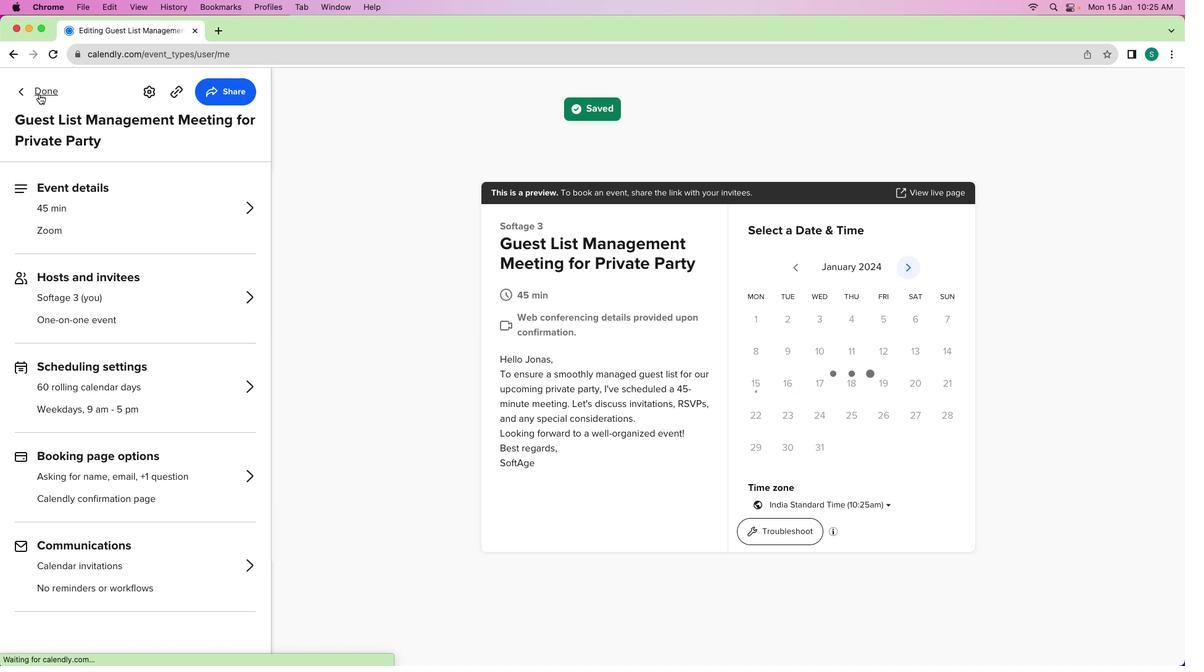 
Action: Mouse moved to (457, 385)
Screenshot: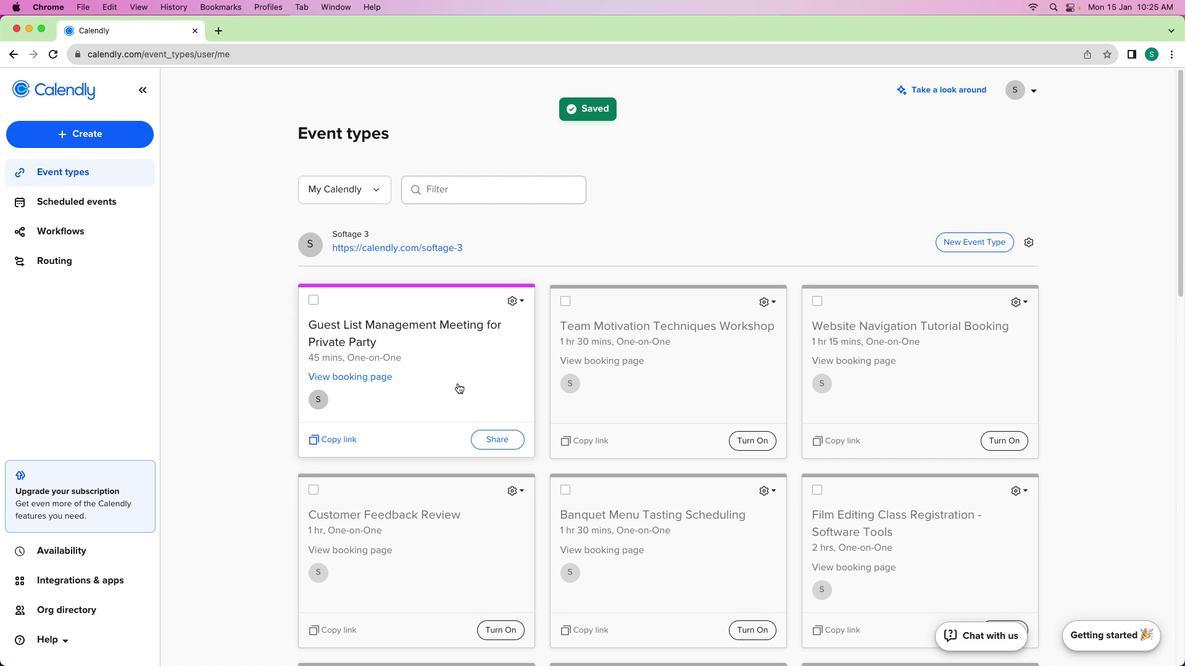 
